 Task: View property listings for bungalows in Waco, Texas, with a wrap-around porch and a detached garage.
Action: Mouse moved to (311, 181)
Screenshot: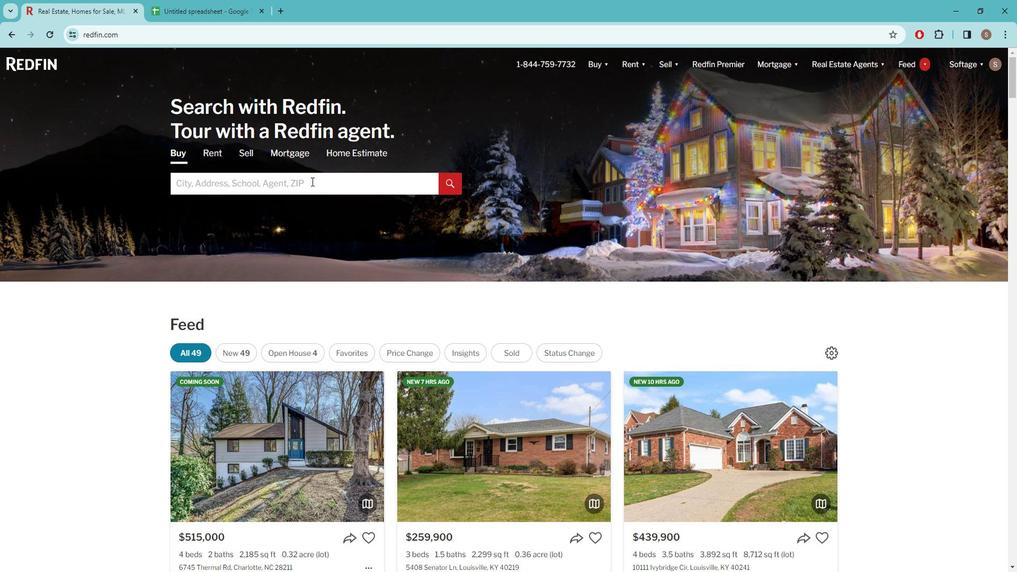 
Action: Mouse pressed left at (311, 181)
Screenshot: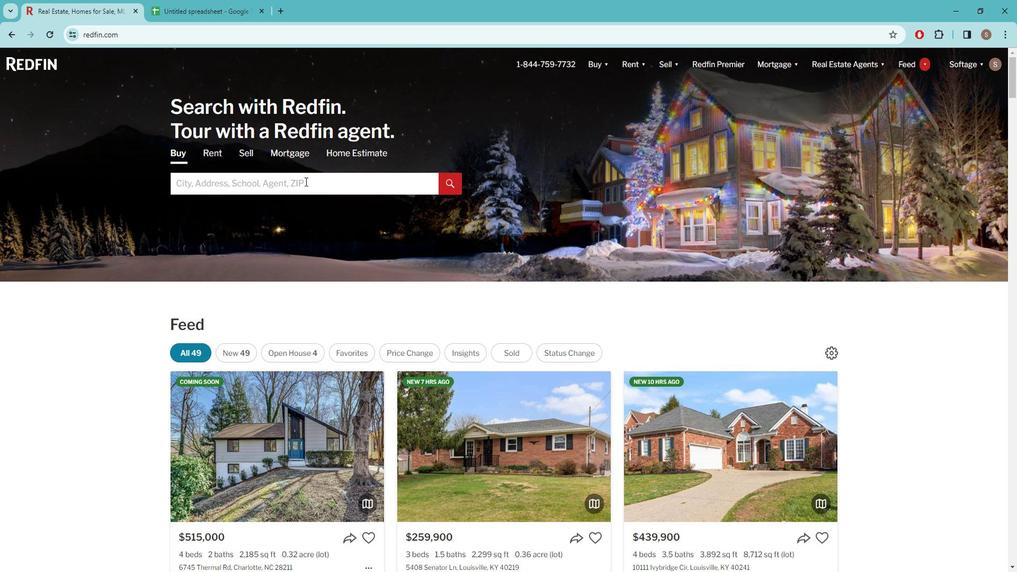 
Action: Key pressed w<Key.caps_lock>ACO
Screenshot: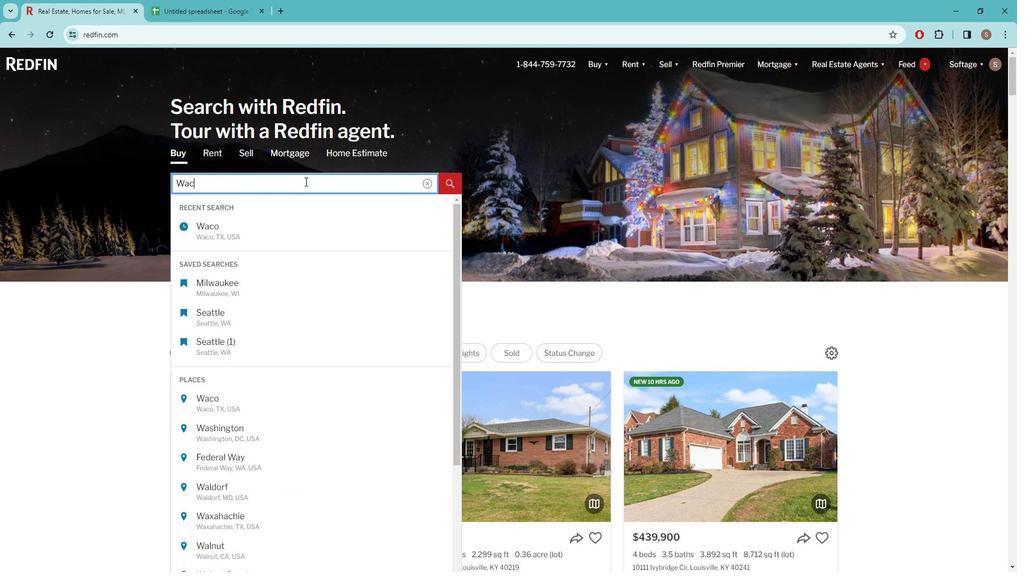 
Action: Mouse moved to (267, 228)
Screenshot: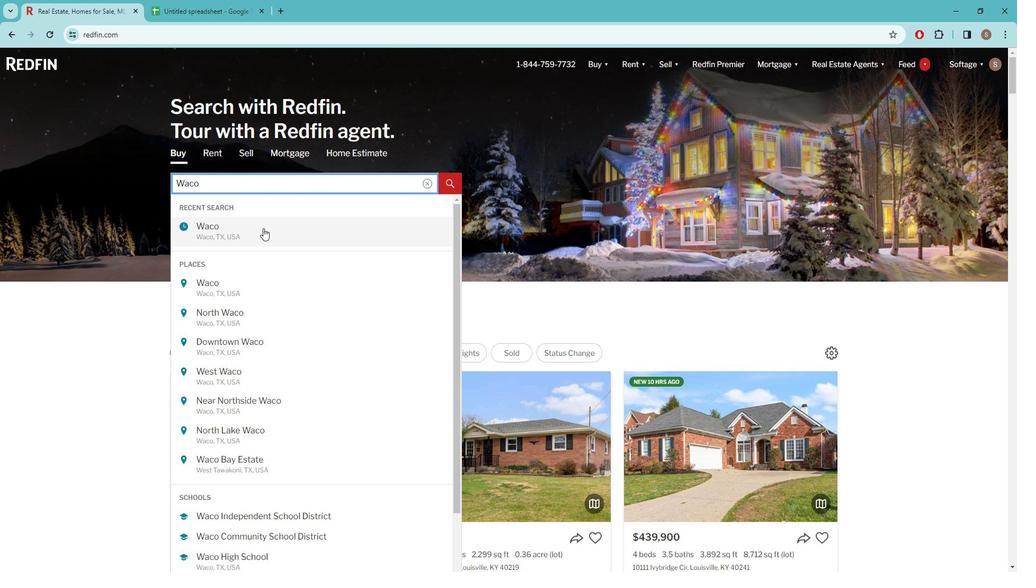 
Action: Mouse pressed left at (267, 228)
Screenshot: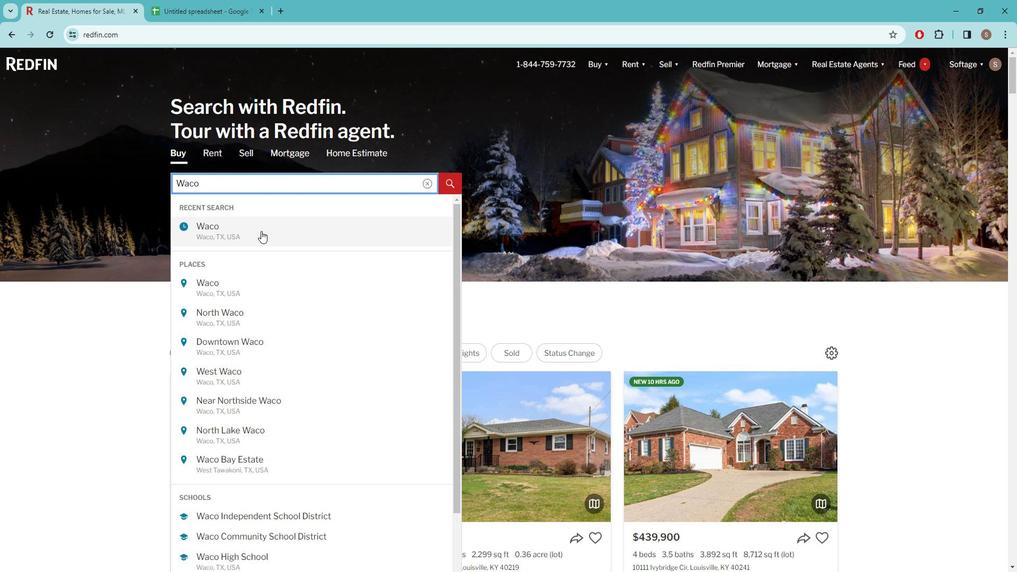 
Action: Mouse moved to (895, 133)
Screenshot: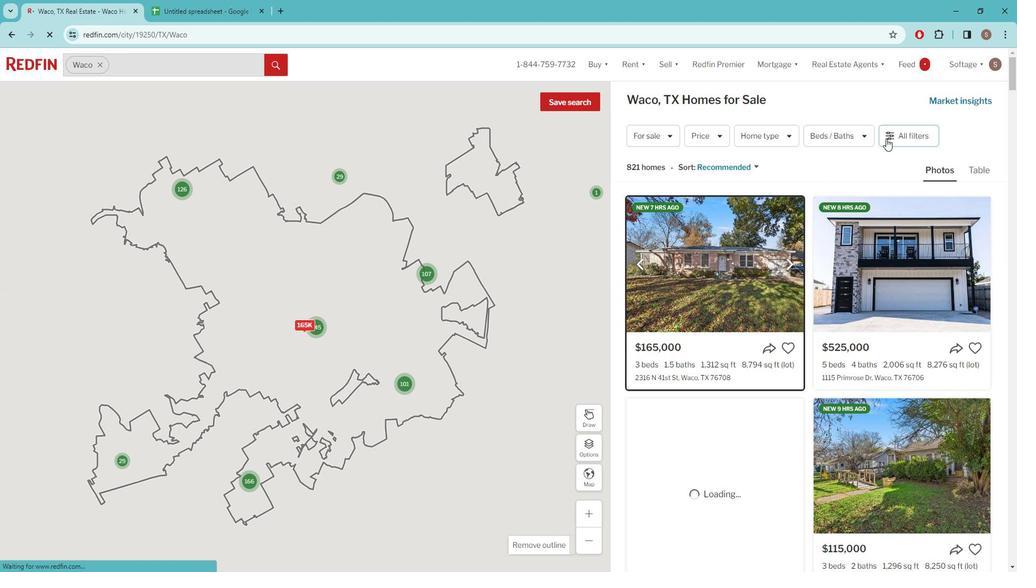 
Action: Mouse pressed left at (895, 133)
Screenshot: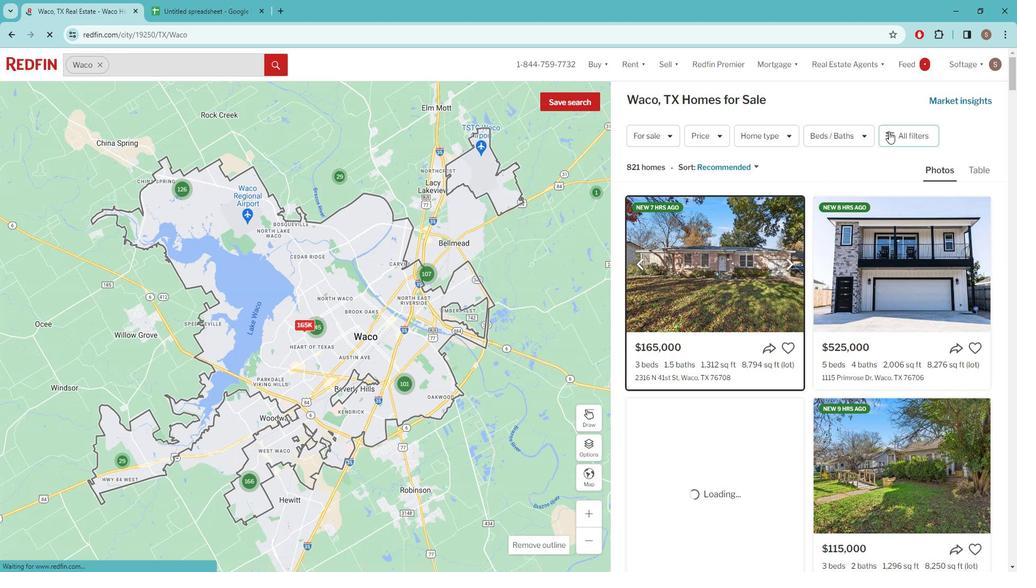 
Action: Mouse pressed left at (895, 133)
Screenshot: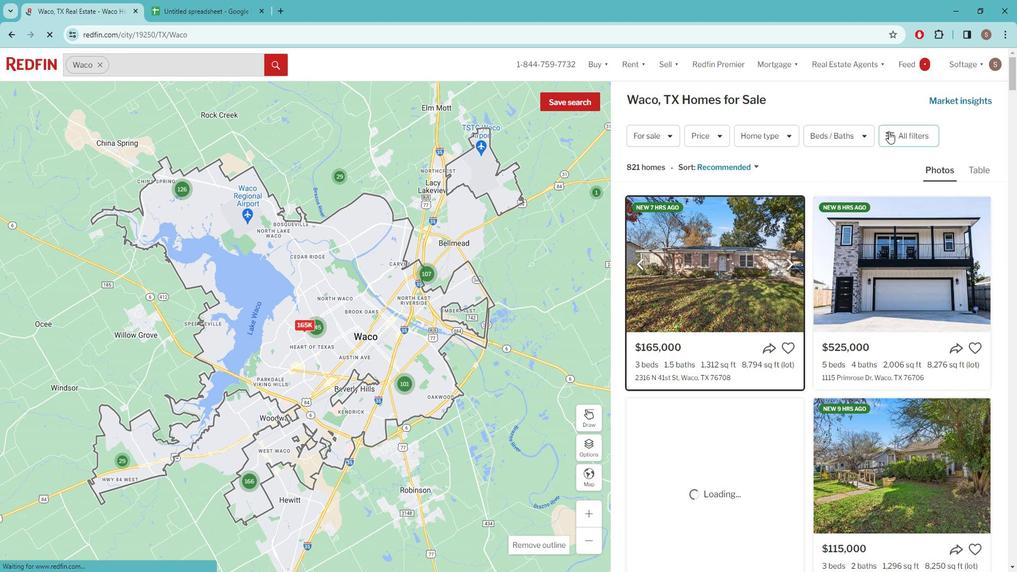 
Action: Mouse pressed left at (895, 133)
Screenshot: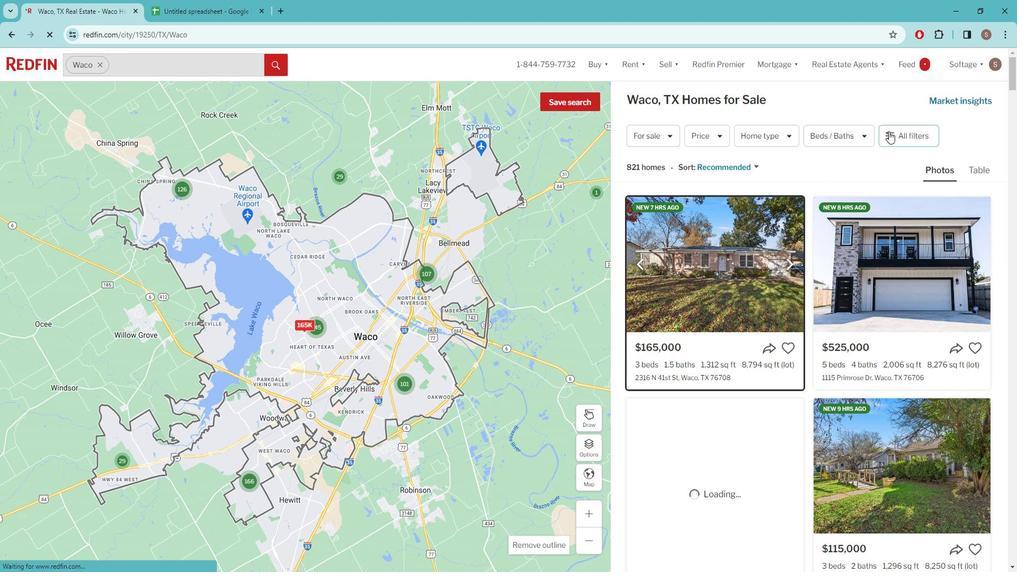 
Action: Mouse pressed left at (895, 133)
Screenshot: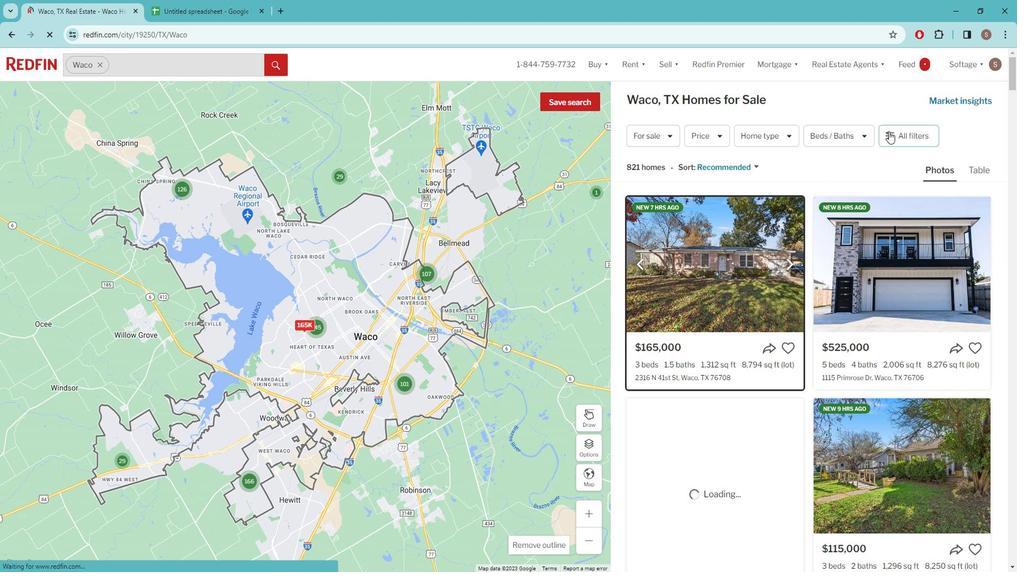 
Action: Mouse pressed left at (895, 133)
Screenshot: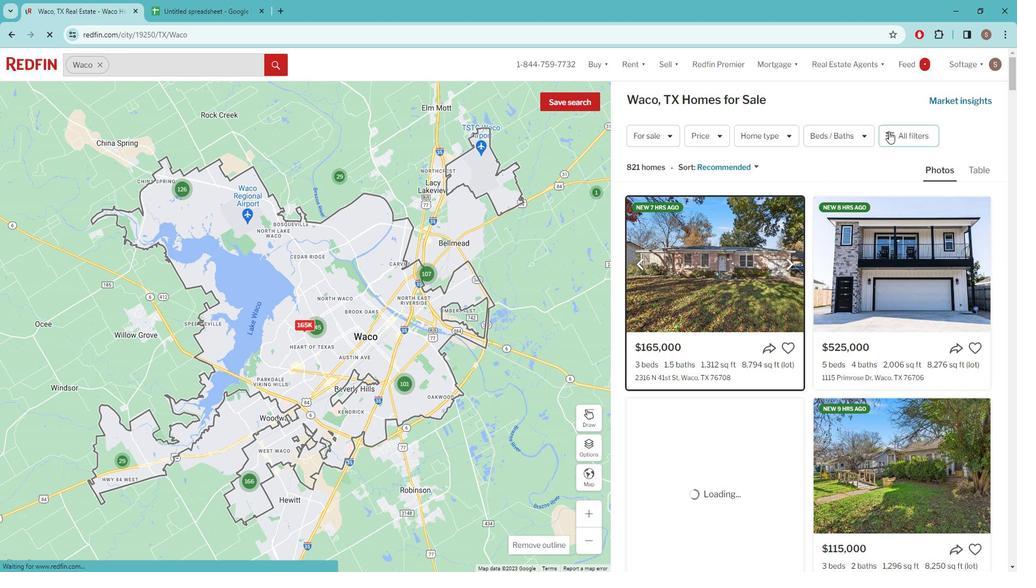 
Action: Mouse moved to (900, 133)
Screenshot: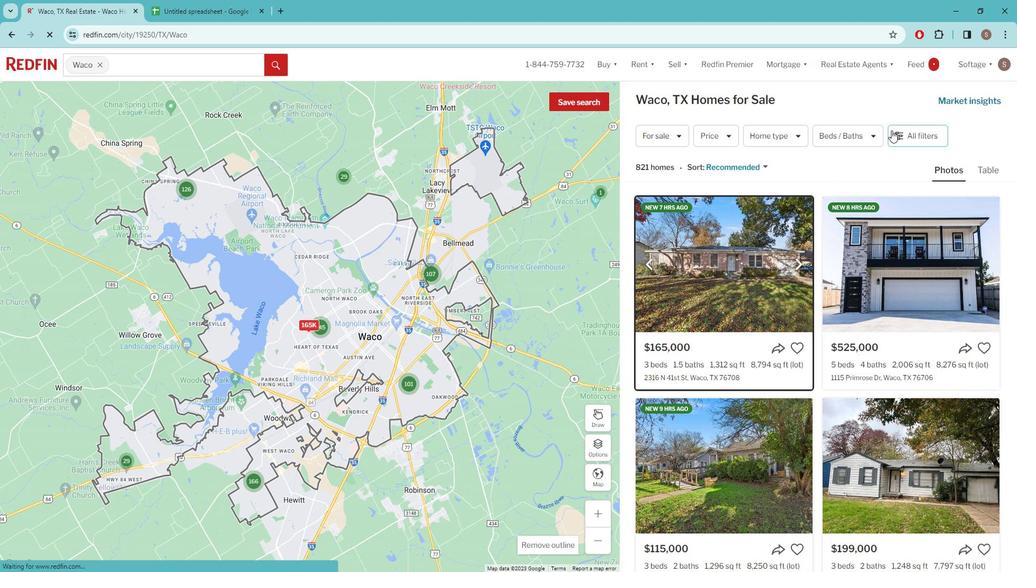 
Action: Mouse pressed left at (900, 133)
Screenshot: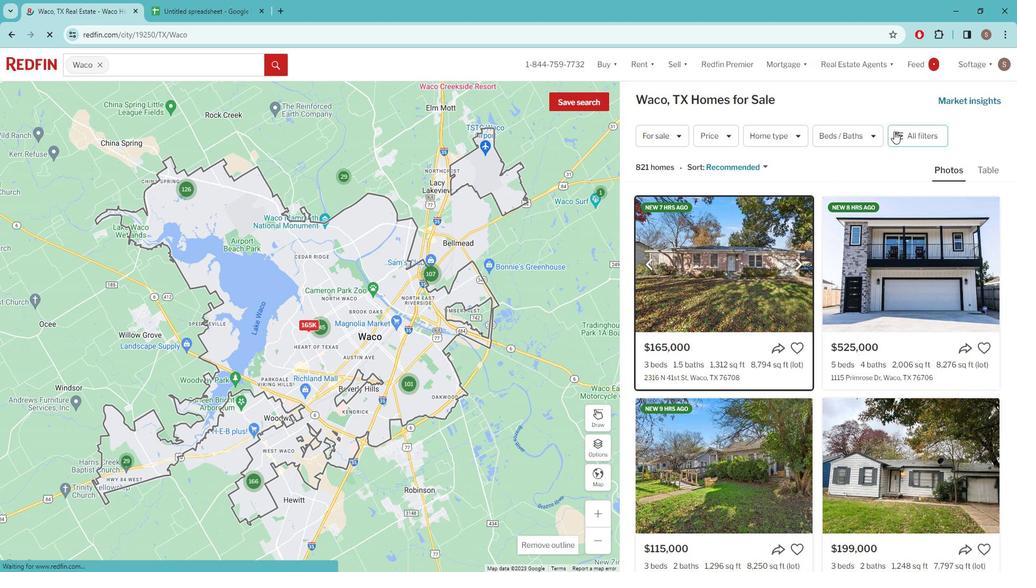 
Action: Mouse moved to (882, 181)
Screenshot: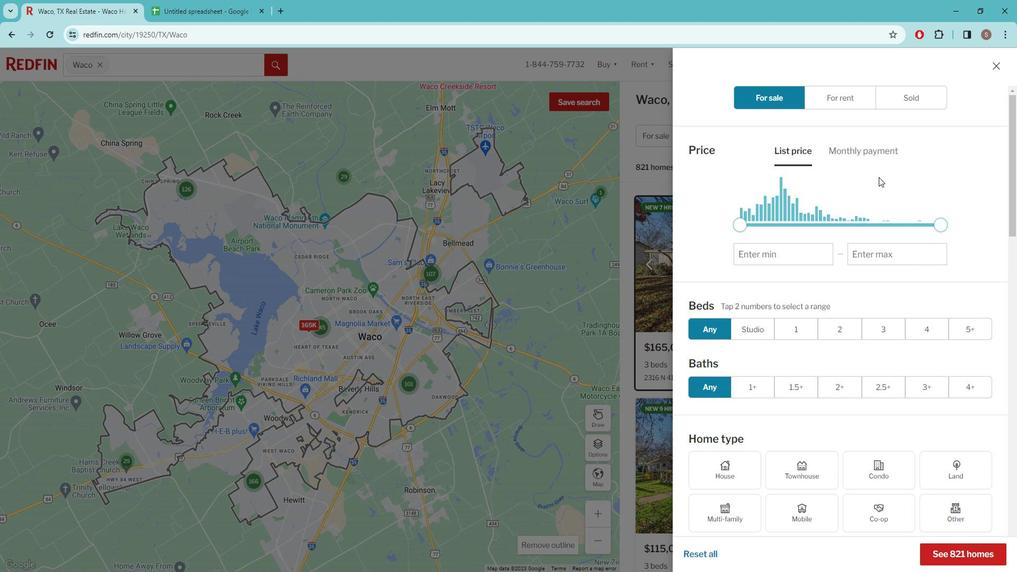 
Action: Mouse scrolled (882, 180) with delta (0, 0)
Screenshot: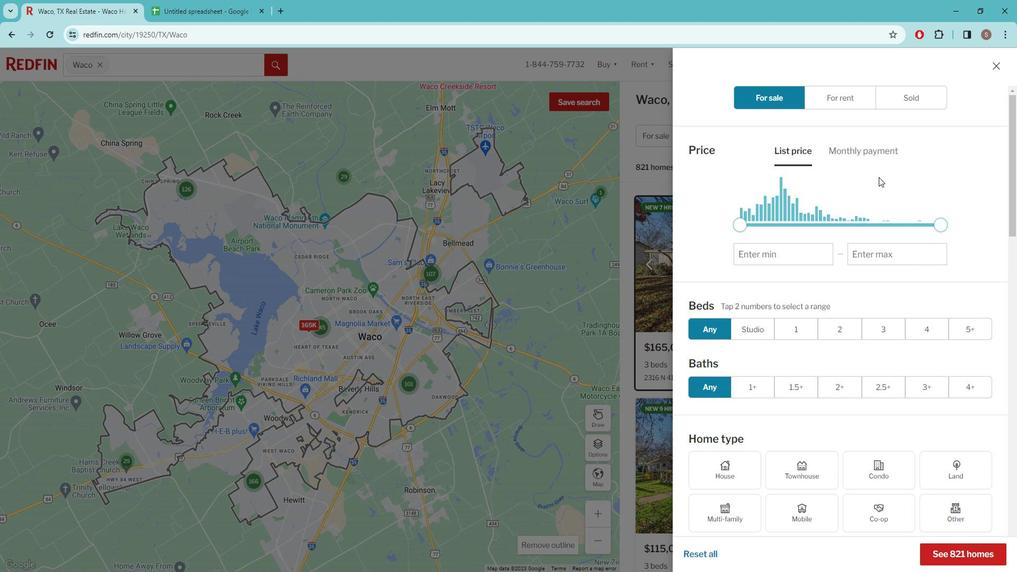 
Action: Mouse moved to (882, 182)
Screenshot: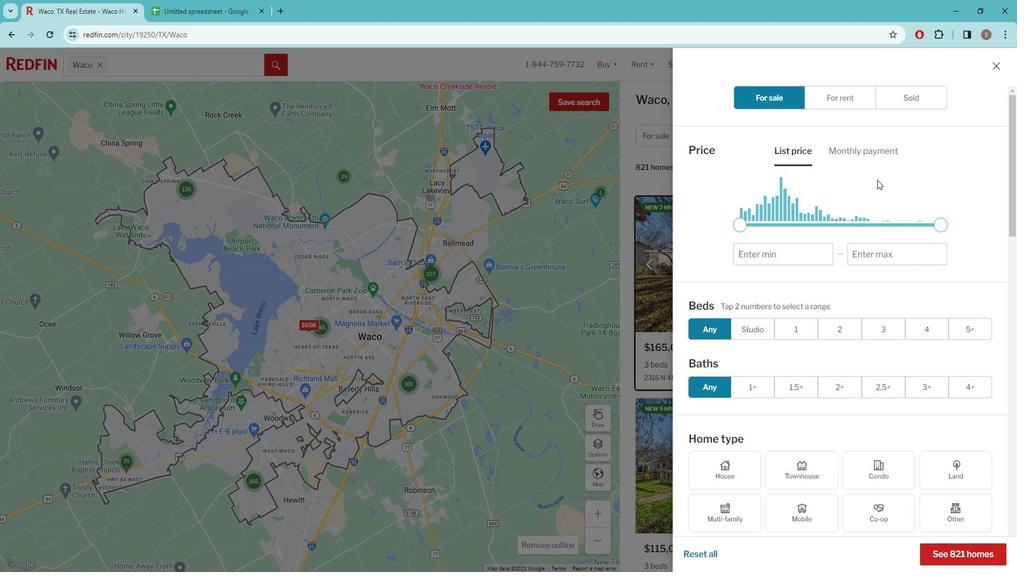 
Action: Mouse scrolled (882, 181) with delta (0, 0)
Screenshot: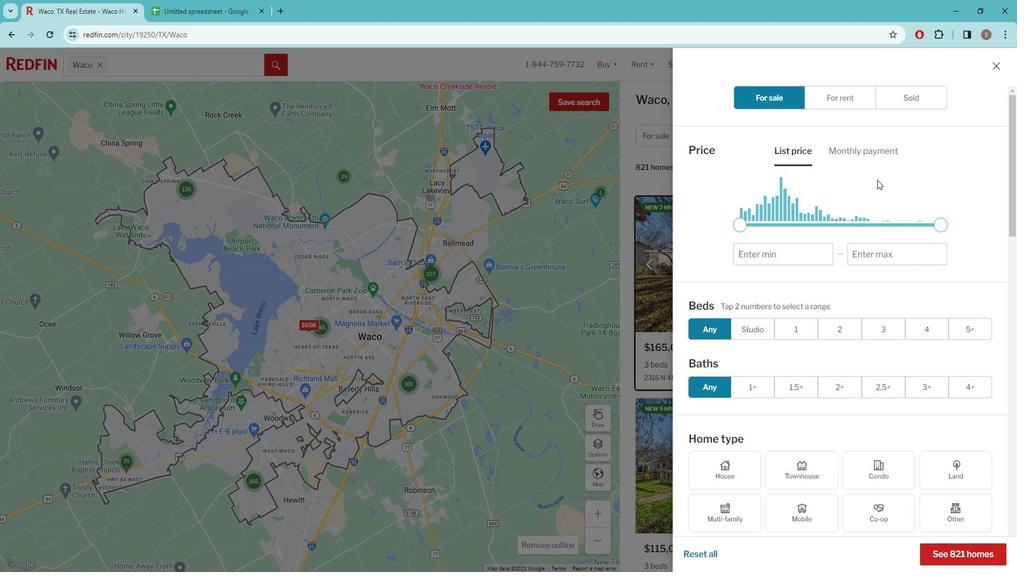 
Action: Mouse moved to (881, 182)
Screenshot: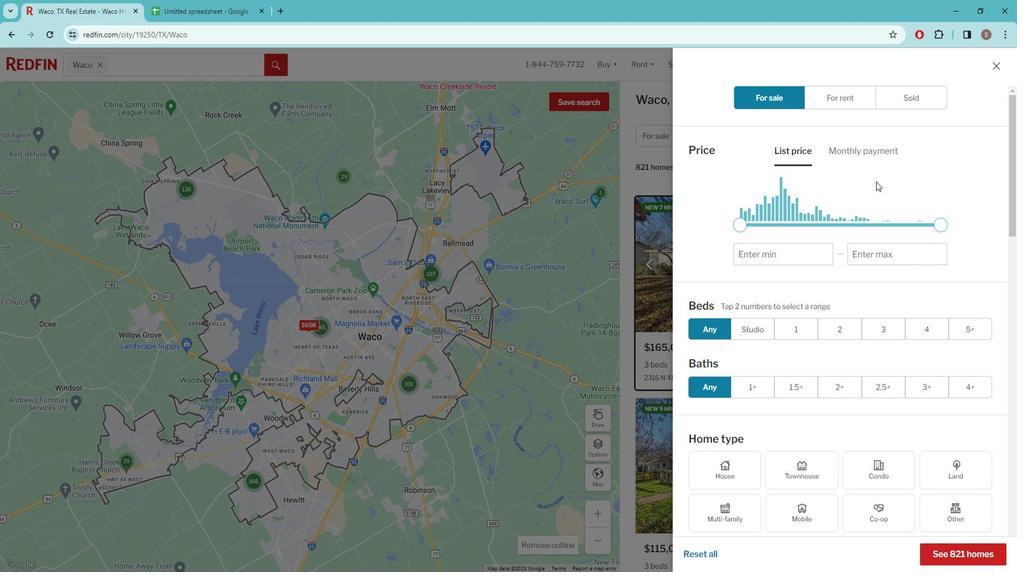
Action: Mouse scrolled (881, 182) with delta (0, 0)
Screenshot: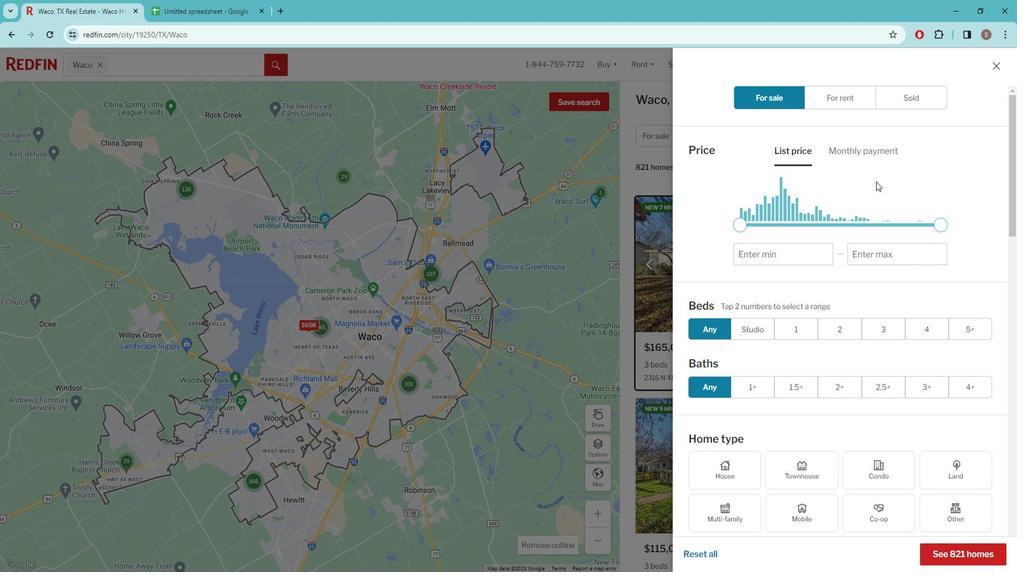 
Action: Mouse moved to (881, 182)
Screenshot: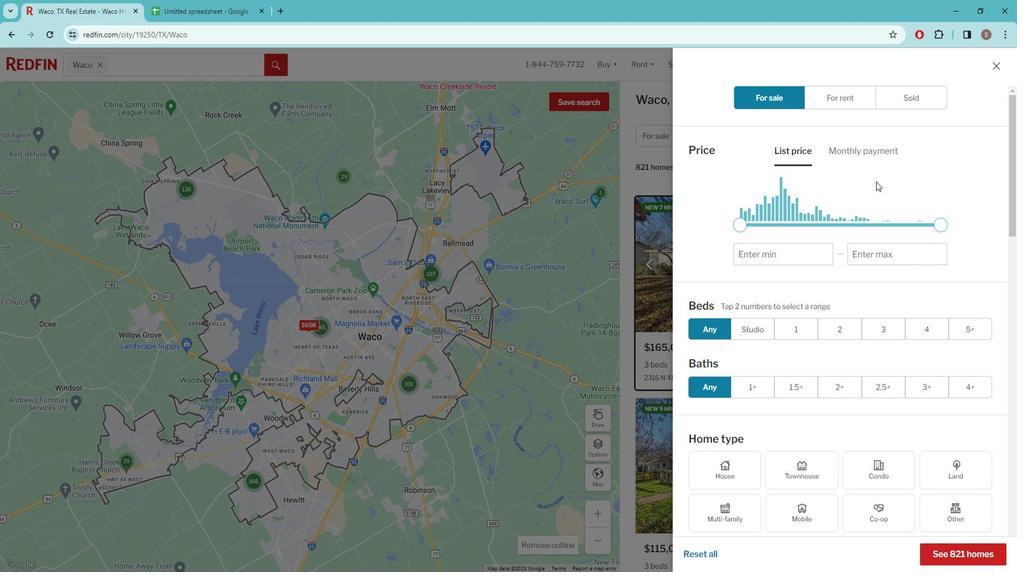 
Action: Mouse scrolled (881, 182) with delta (0, 0)
Screenshot: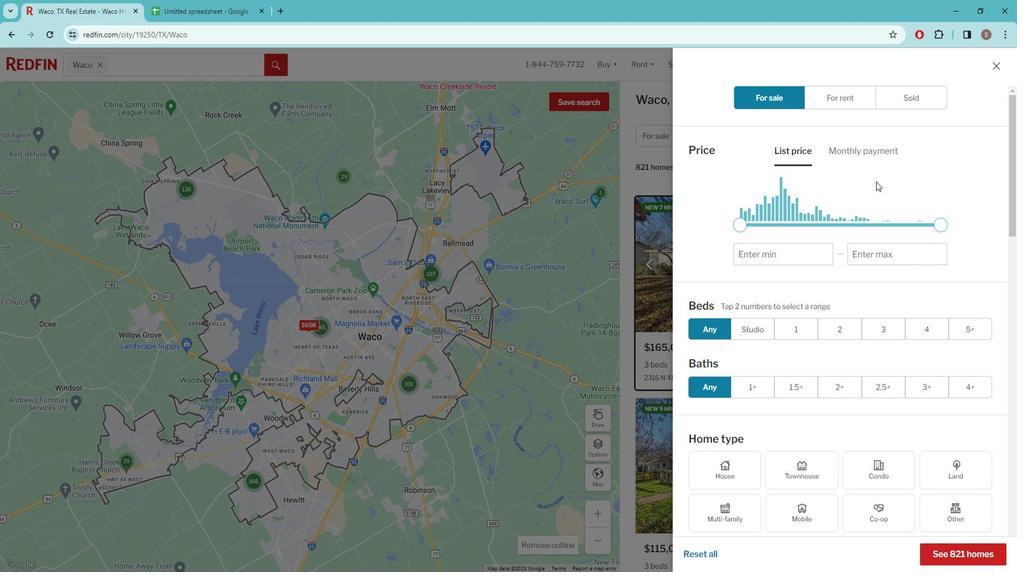 
Action: Mouse moved to (879, 184)
Screenshot: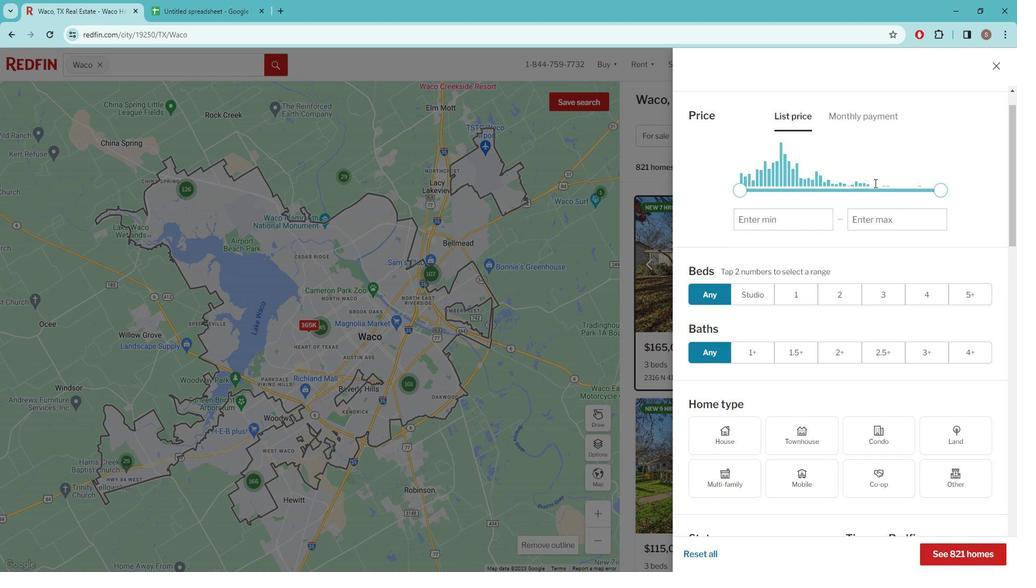 
Action: Mouse scrolled (879, 183) with delta (0, 0)
Screenshot: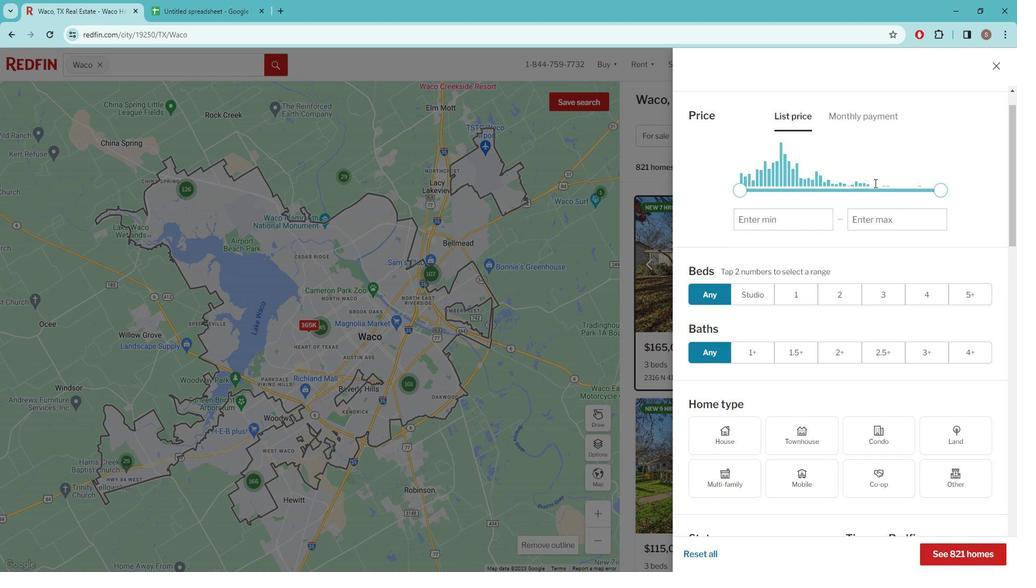 
Action: Mouse moved to (953, 242)
Screenshot: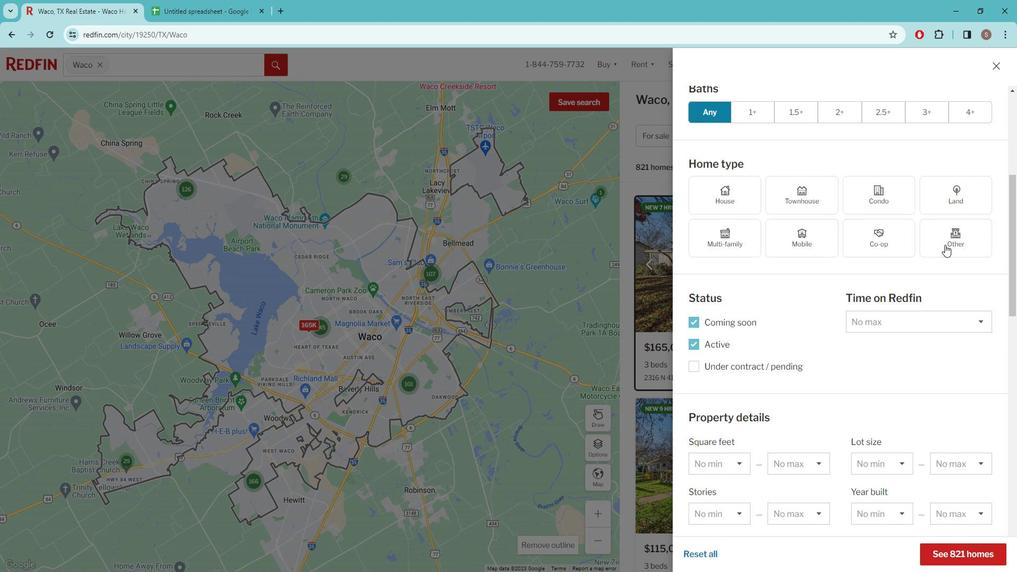 
Action: Mouse pressed left at (953, 242)
Screenshot: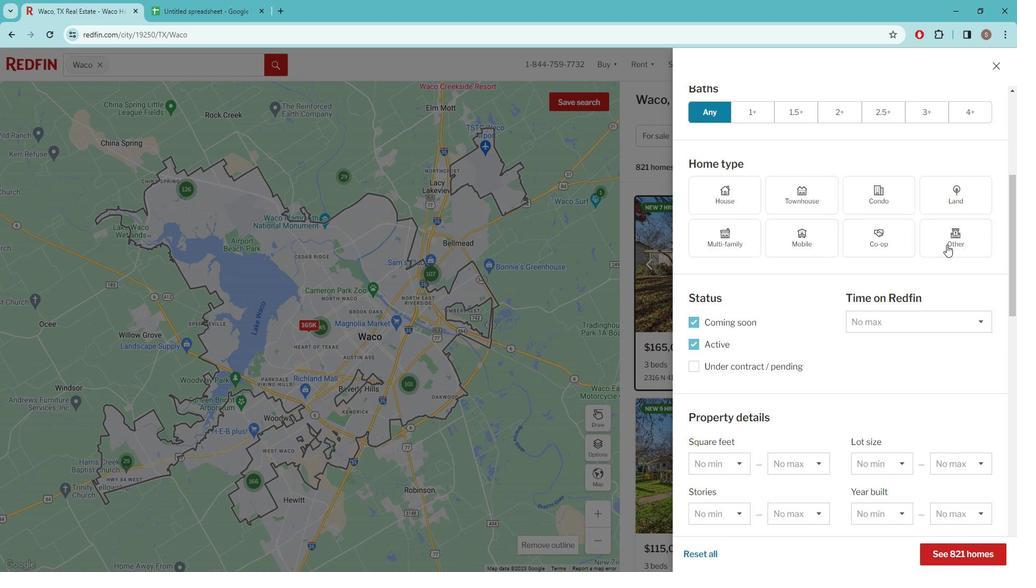 
Action: Mouse scrolled (953, 241) with delta (0, 0)
Screenshot: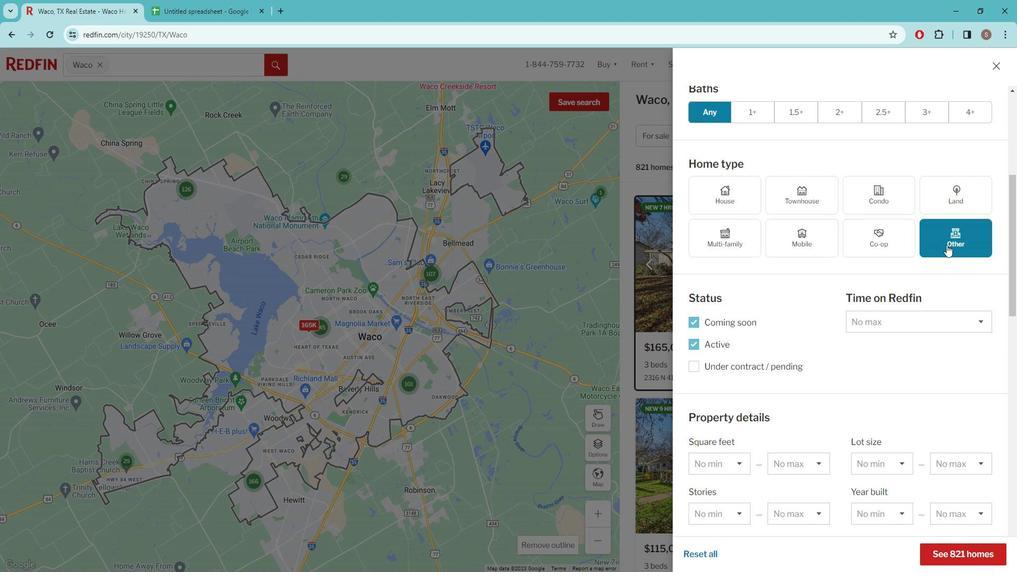 
Action: Mouse scrolled (953, 241) with delta (0, 0)
Screenshot: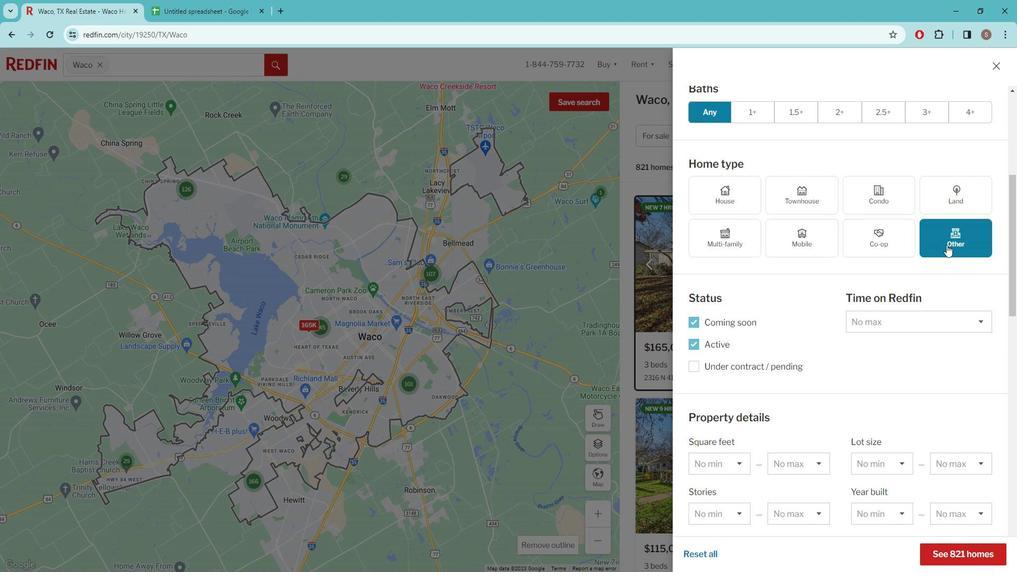 
Action: Mouse scrolled (953, 241) with delta (0, 0)
Screenshot: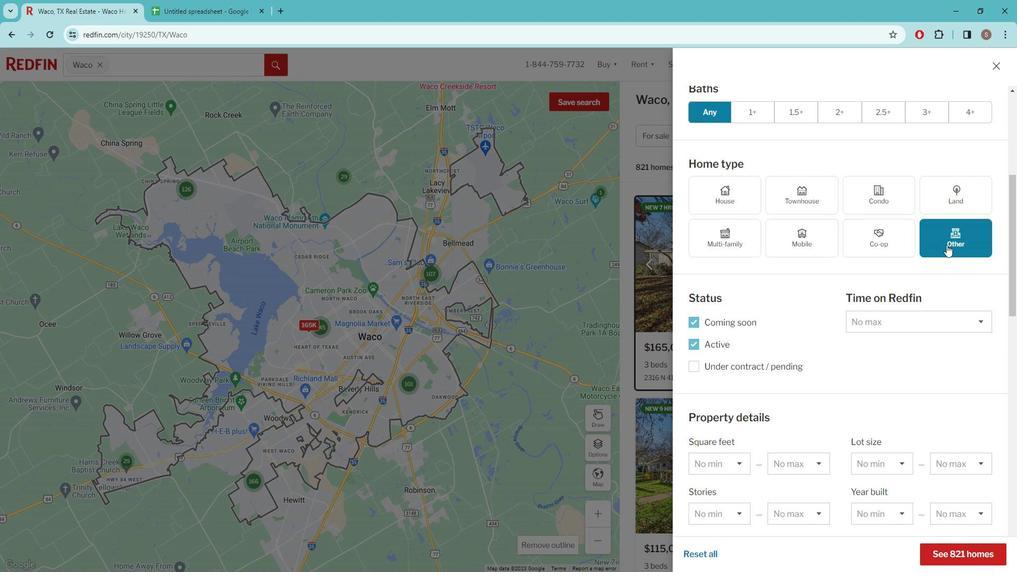 
Action: Mouse scrolled (953, 241) with delta (0, 0)
Screenshot: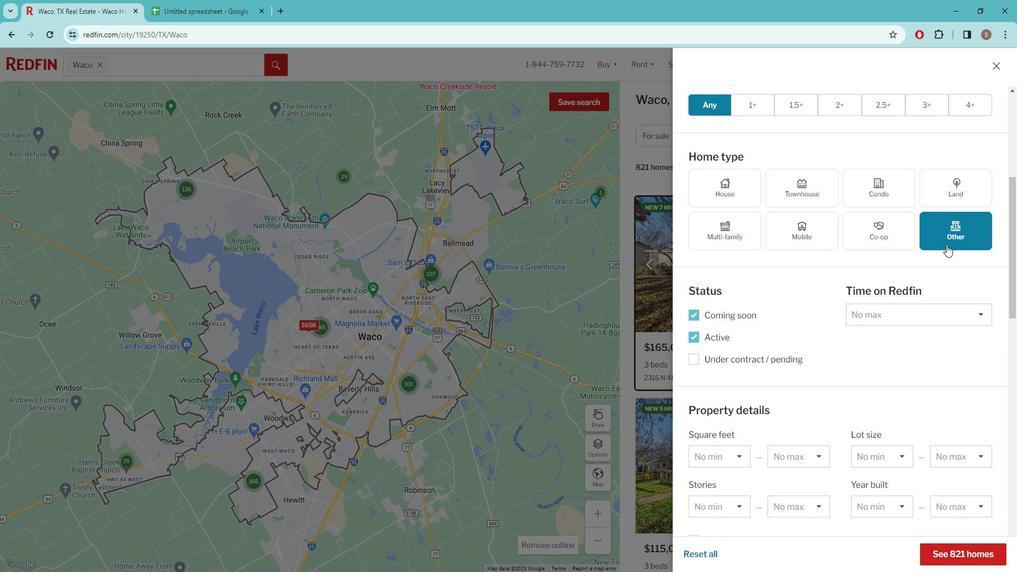 
Action: Mouse moved to (865, 254)
Screenshot: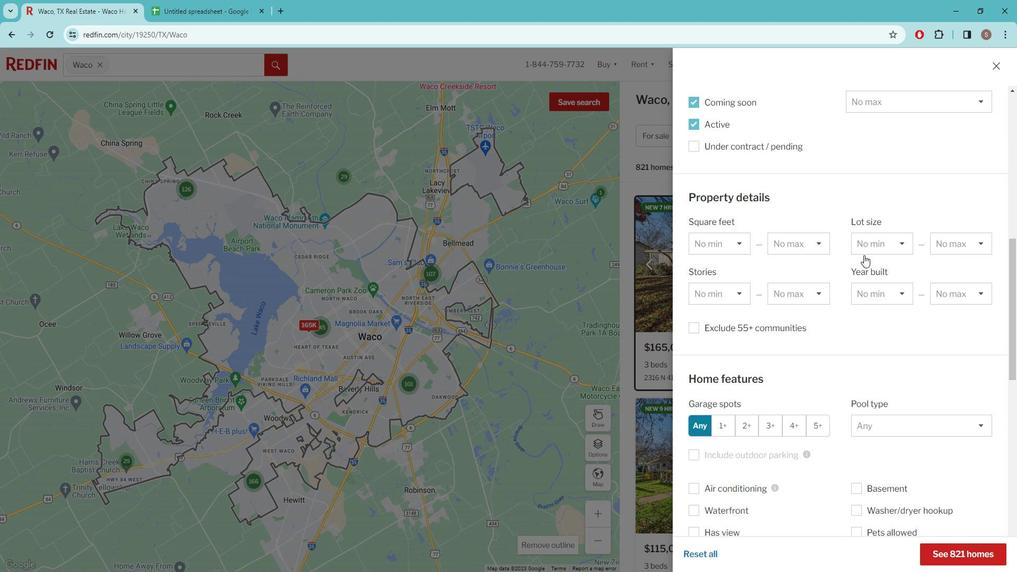 
Action: Mouse scrolled (865, 253) with delta (0, 0)
Screenshot: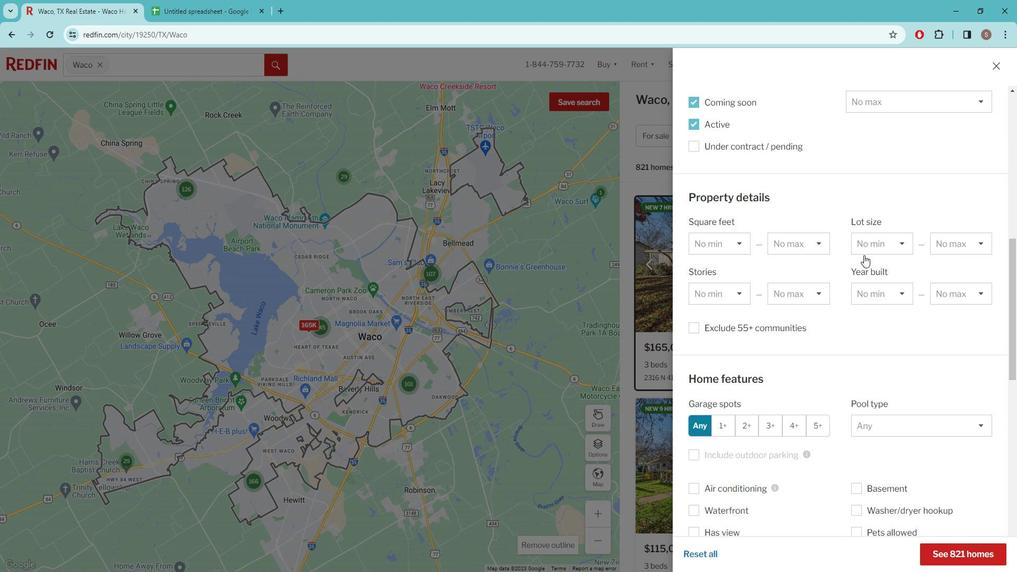 
Action: Mouse moved to (860, 255)
Screenshot: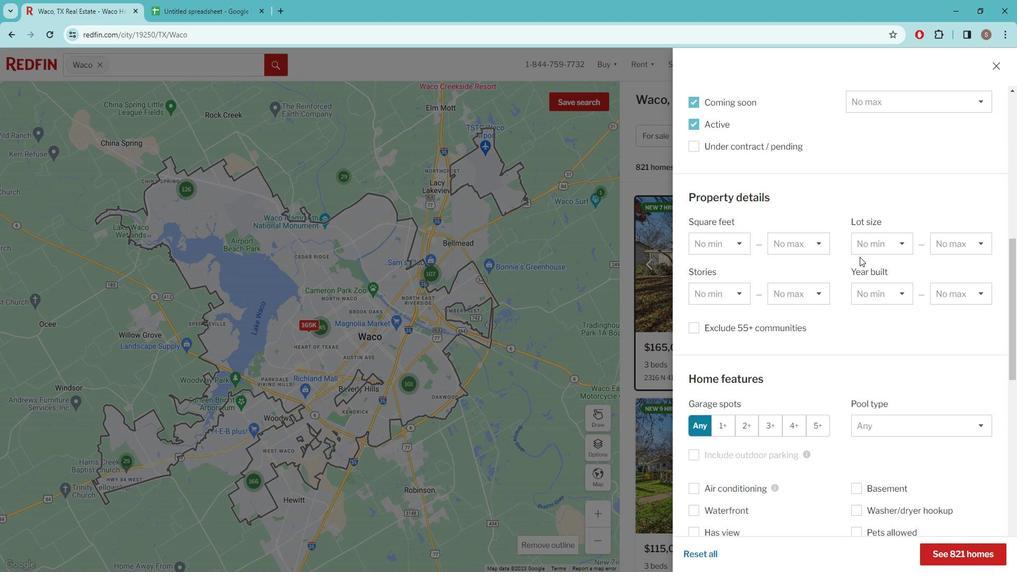 
Action: Mouse scrolled (860, 254) with delta (0, 0)
Screenshot: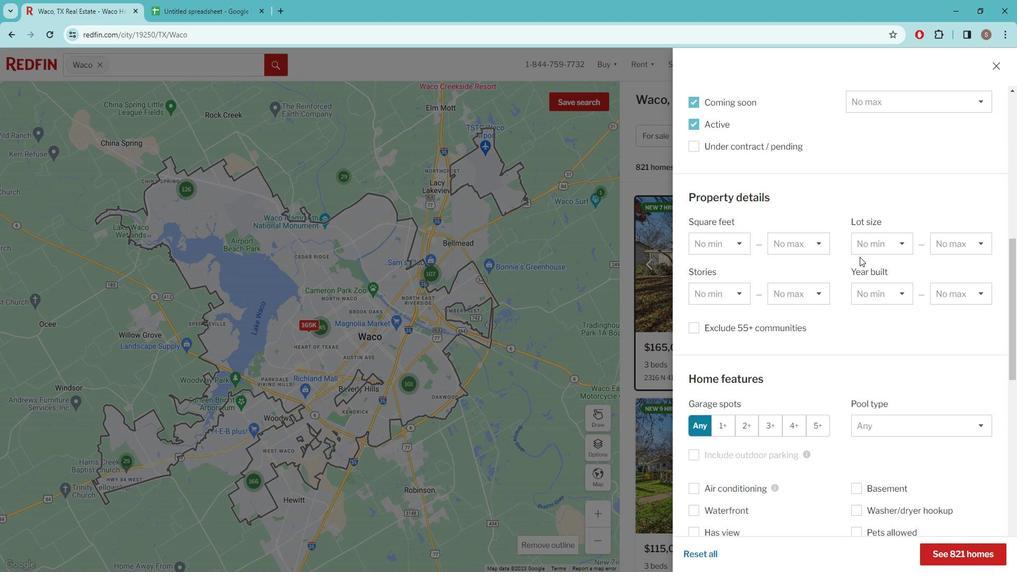 
Action: Mouse moved to (853, 258)
Screenshot: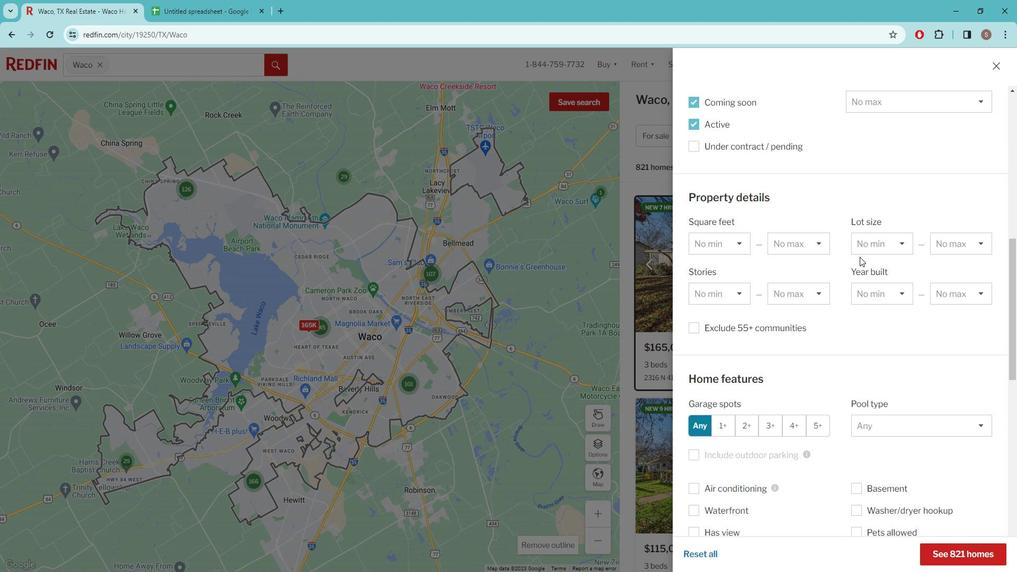 
Action: Mouse scrolled (853, 257) with delta (0, 0)
Screenshot: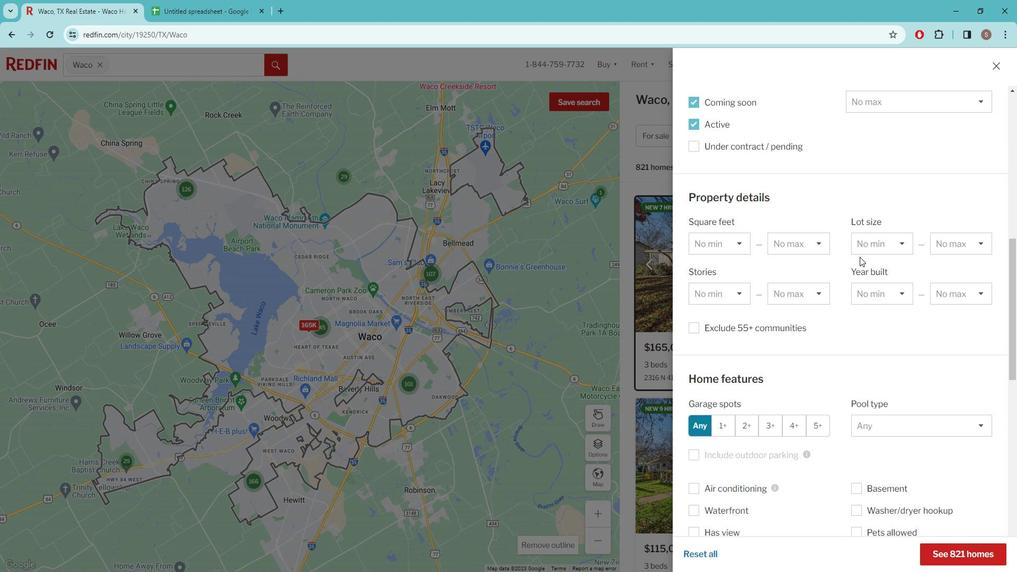 
Action: Mouse moved to (842, 260)
Screenshot: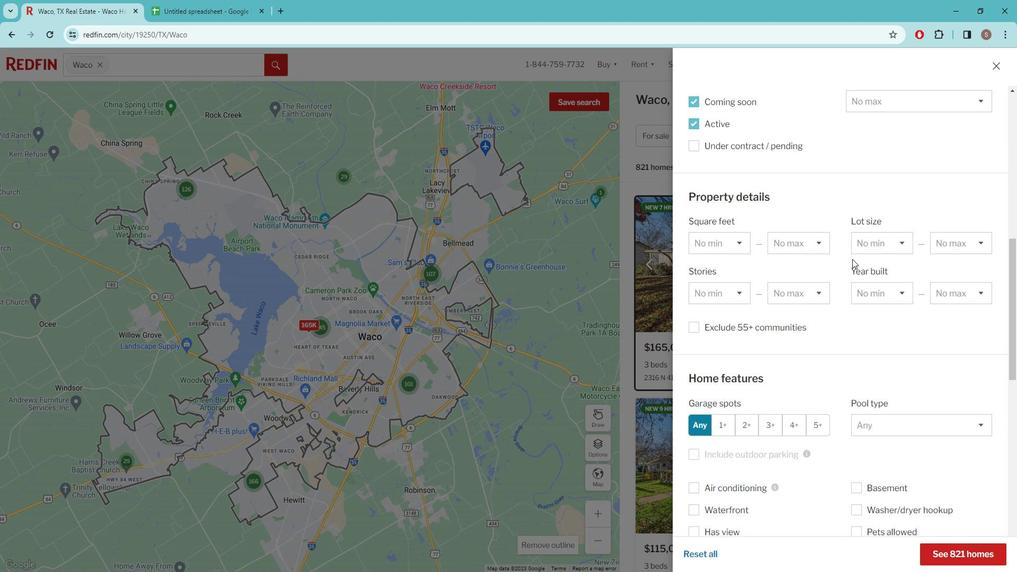 
Action: Mouse scrolled (842, 260) with delta (0, 0)
Screenshot: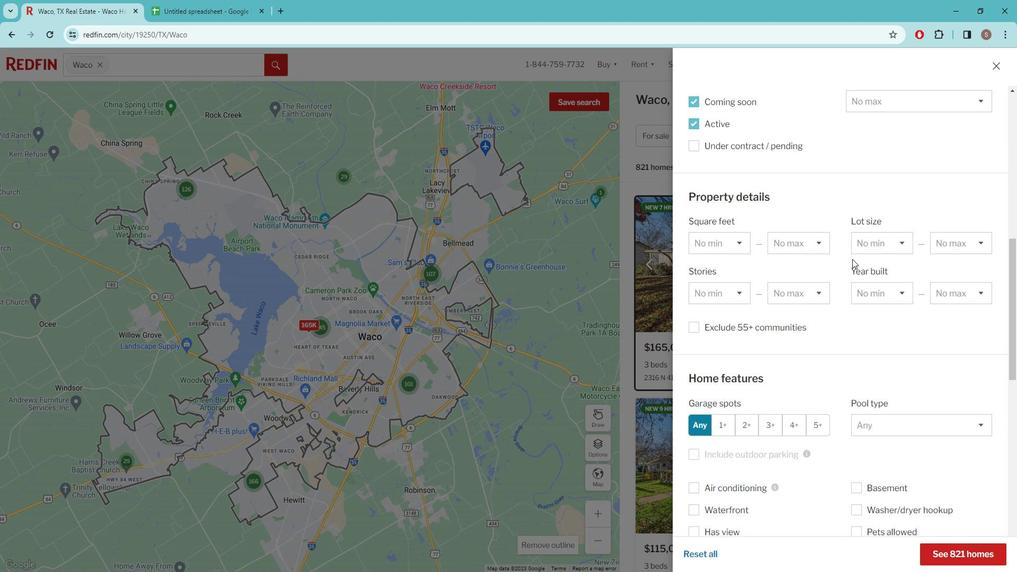 
Action: Mouse moved to (786, 294)
Screenshot: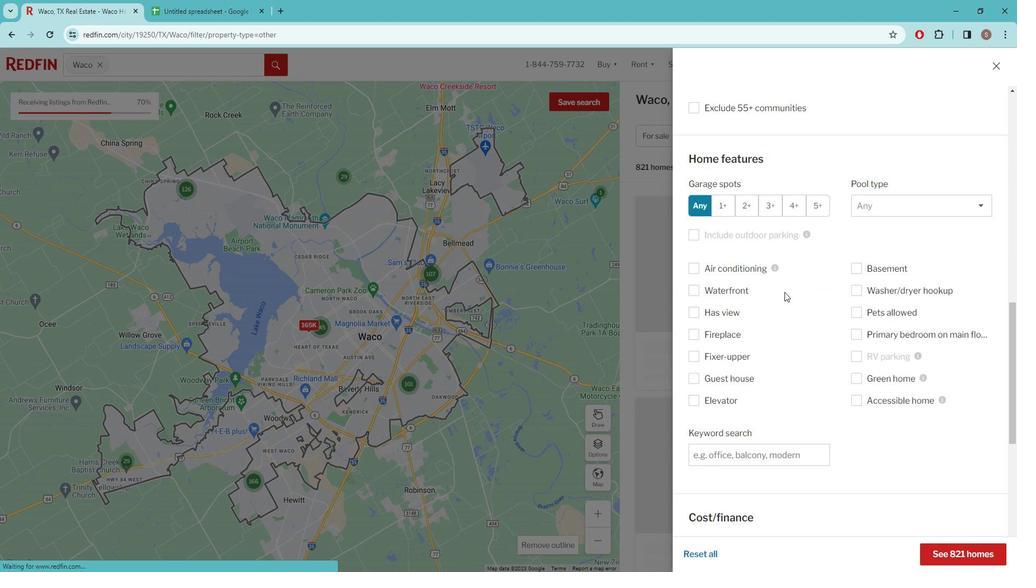 
Action: Mouse scrolled (786, 293) with delta (0, 0)
Screenshot: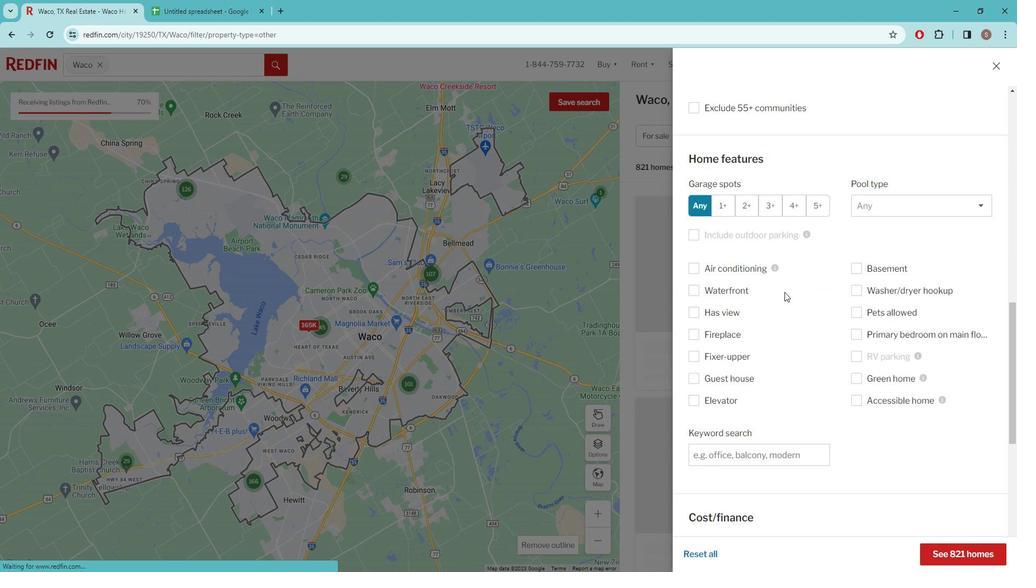 
Action: Mouse moved to (785, 294)
Screenshot: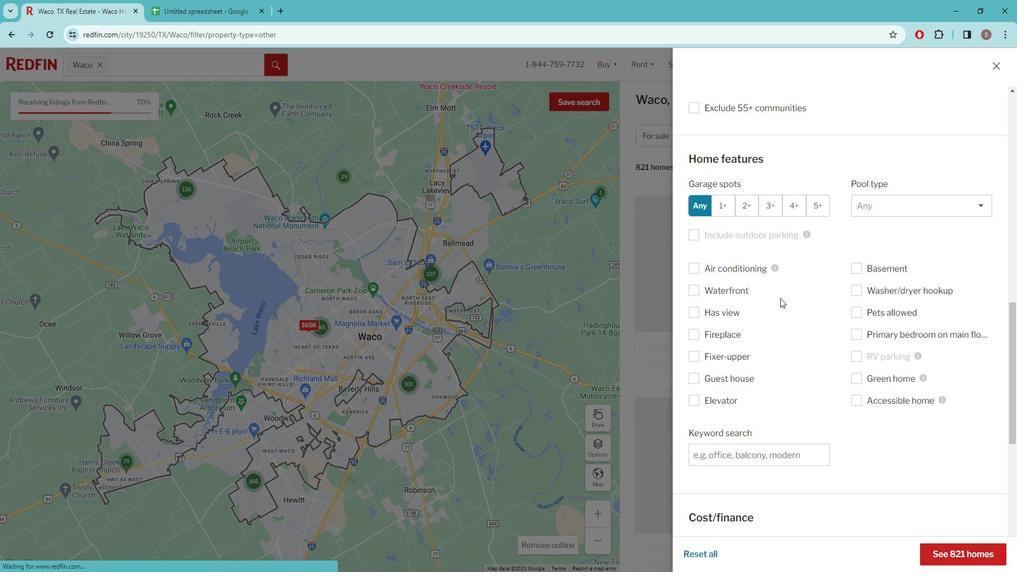
Action: Mouse scrolled (785, 294) with delta (0, 0)
Screenshot: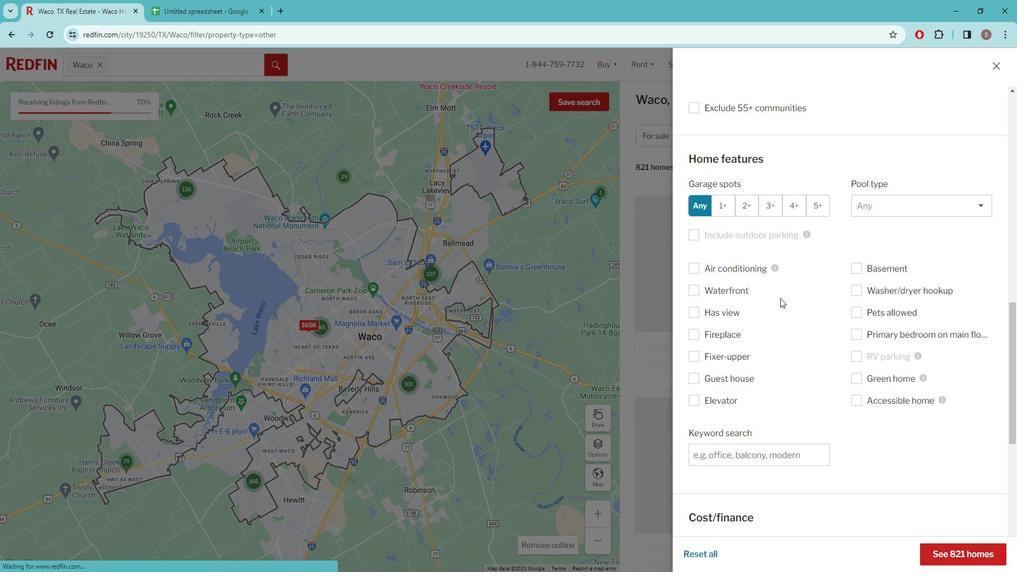 
Action: Mouse moved to (782, 297)
Screenshot: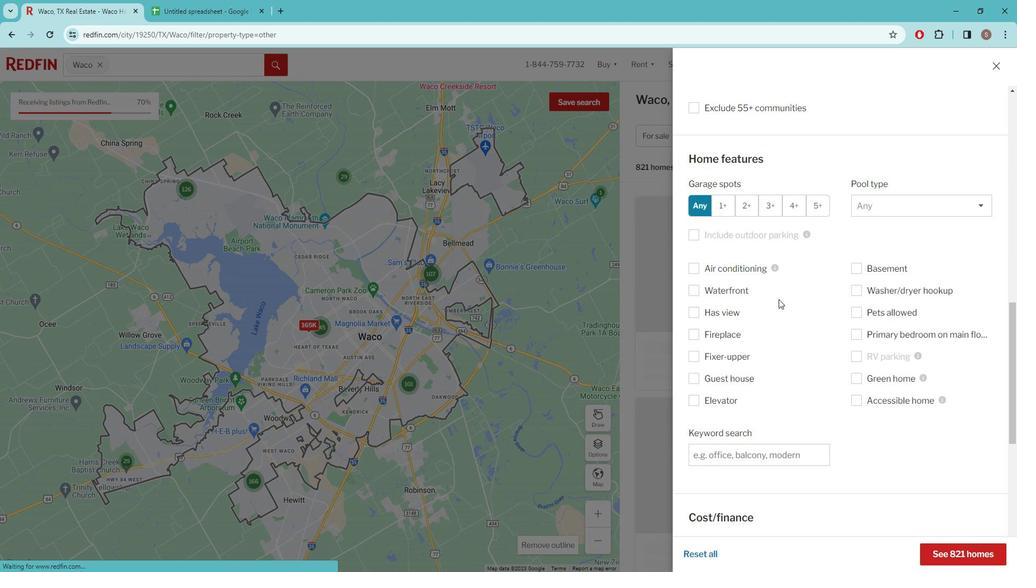 
Action: Mouse scrolled (782, 297) with delta (0, 0)
Screenshot: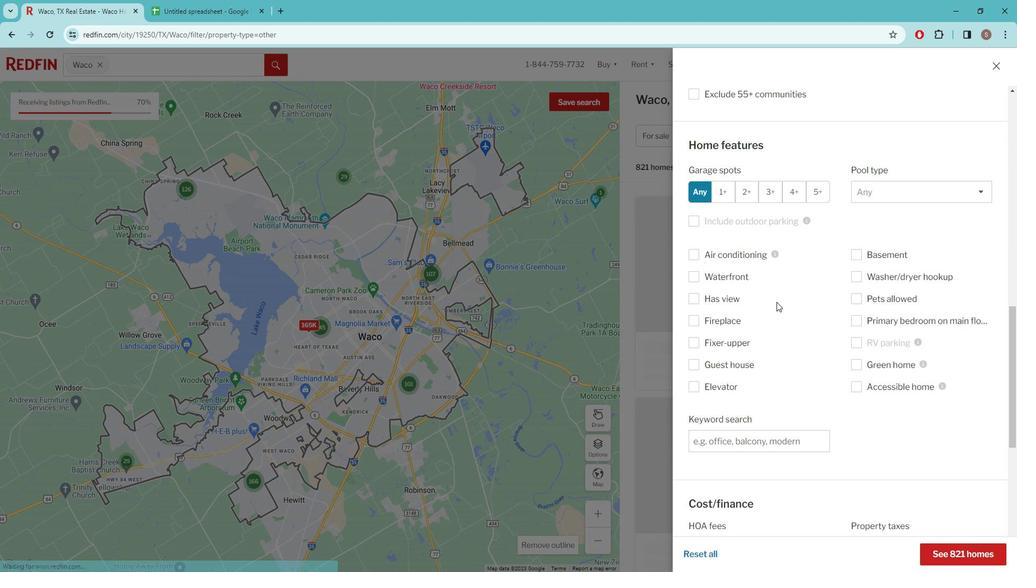 
Action: Mouse moved to (743, 283)
Screenshot: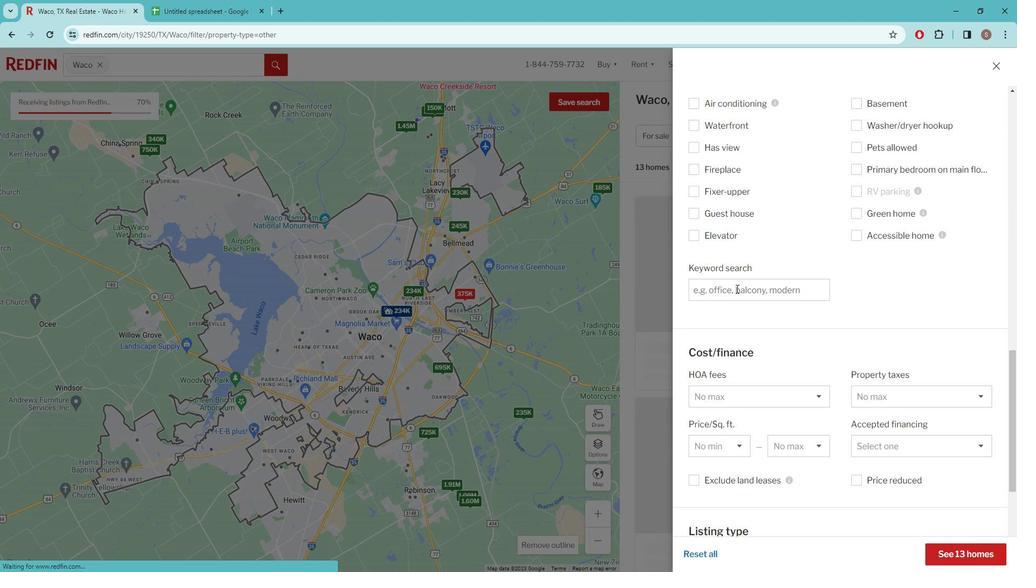 
Action: Mouse pressed left at (743, 283)
Screenshot: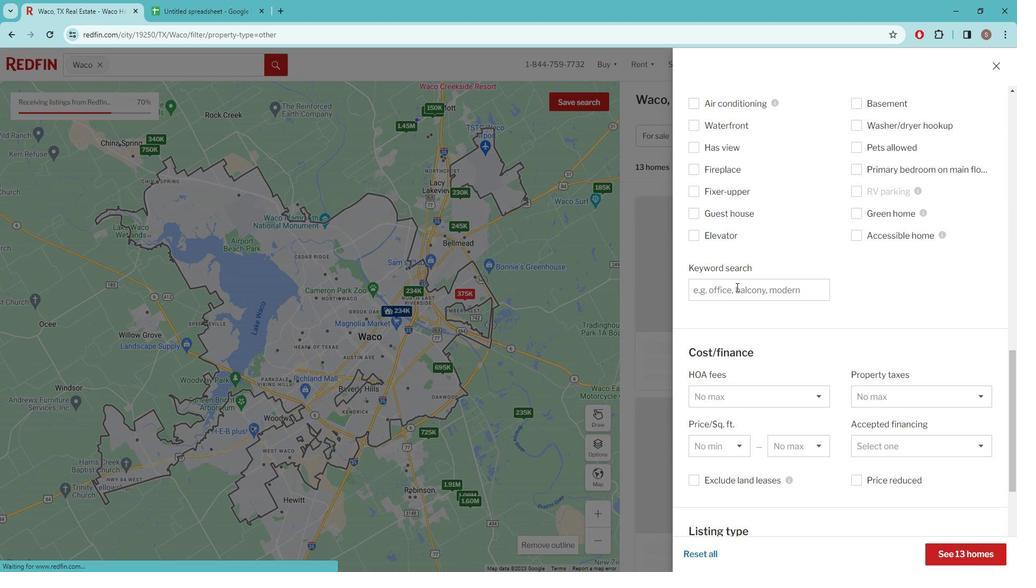 
Action: Mouse moved to (743, 282)
Screenshot: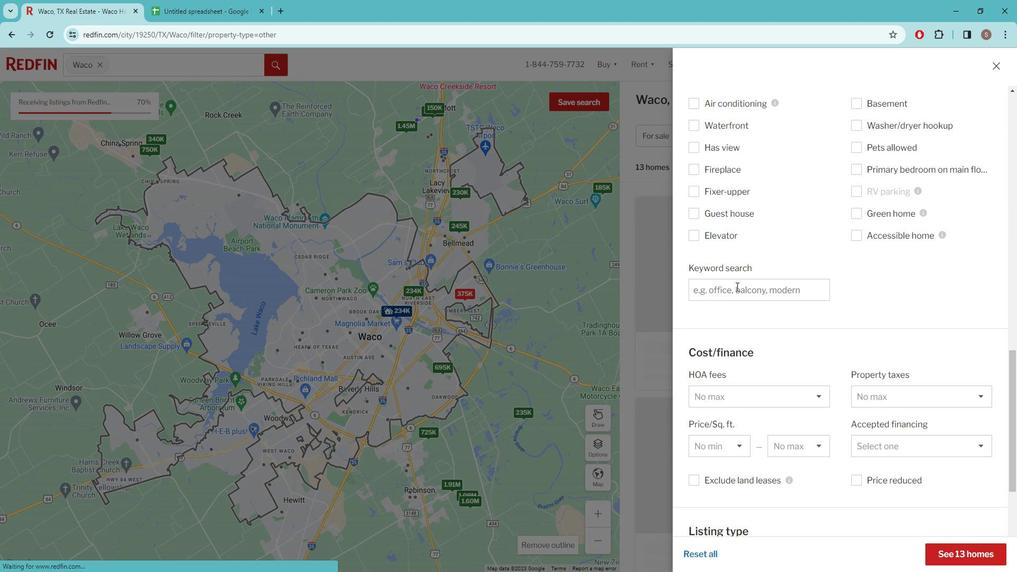 
Action: Key pressed WRAP-AROUND<Key.space>PORCH<Key.space>AND<Key.space>A<Key.space>DETACHED<Key.space>GARAGE
Screenshot: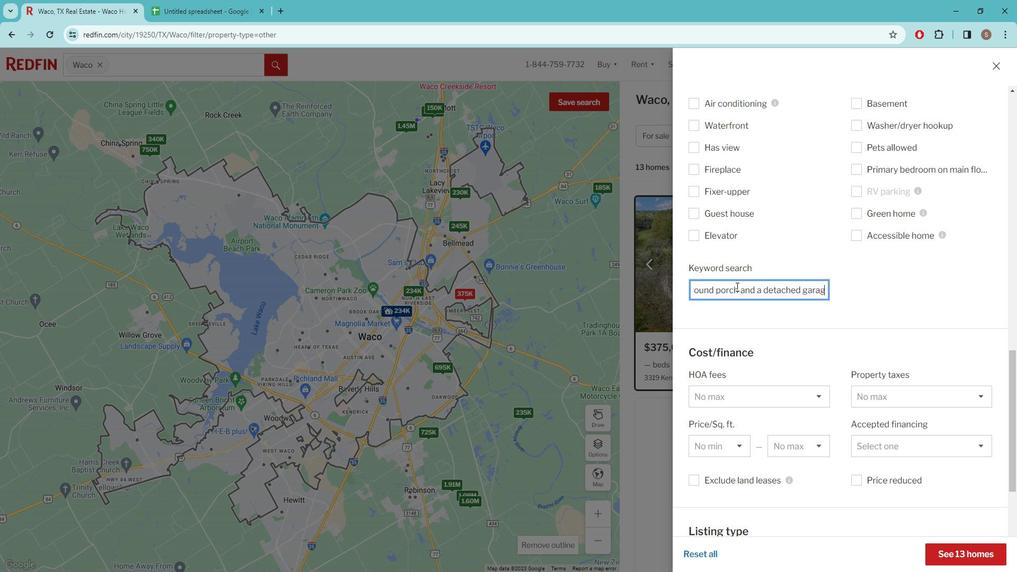 
Action: Mouse moved to (773, 303)
Screenshot: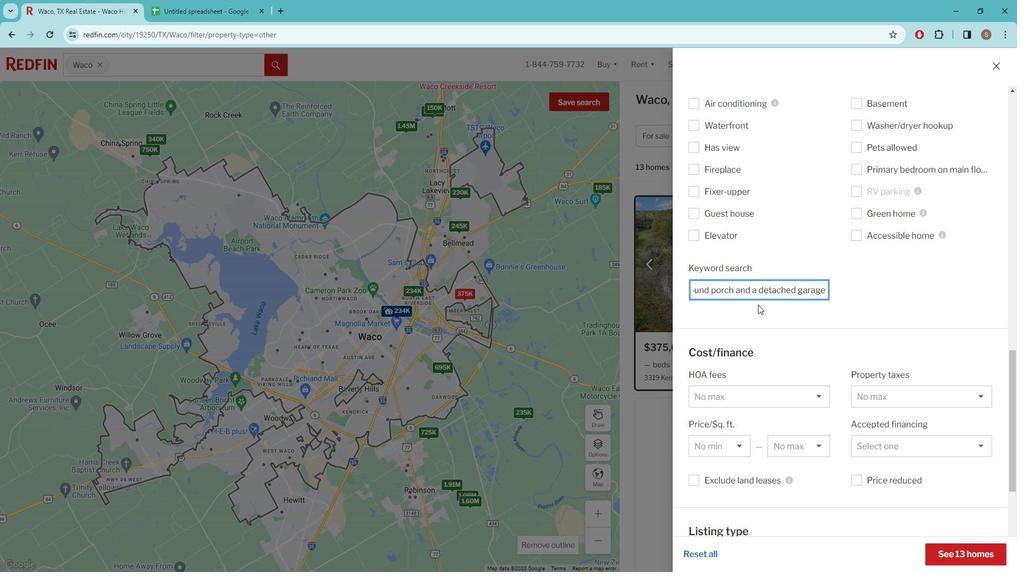
Action: Mouse scrolled (773, 303) with delta (0, 0)
Screenshot: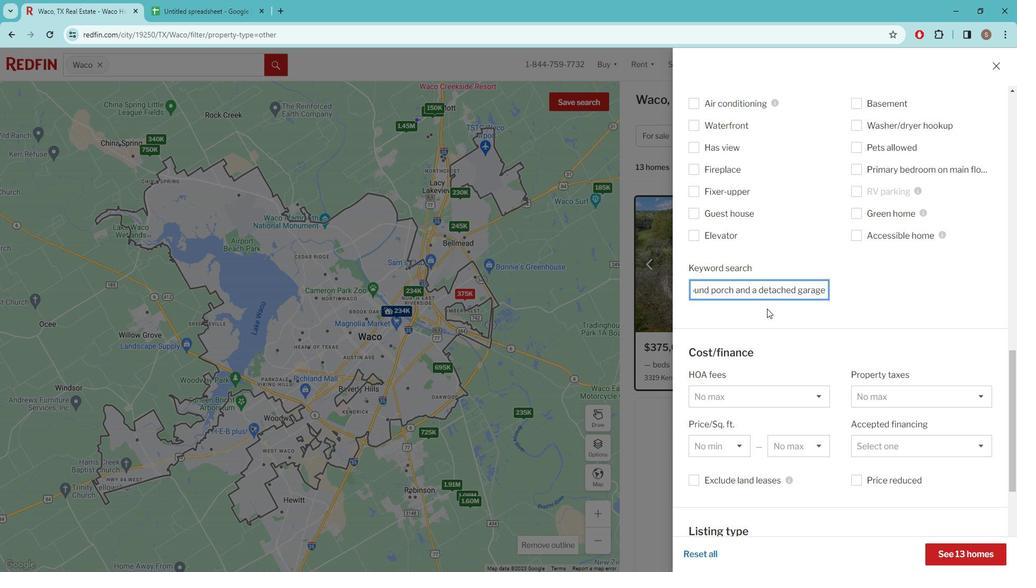 
Action: Mouse scrolled (773, 303) with delta (0, 0)
Screenshot: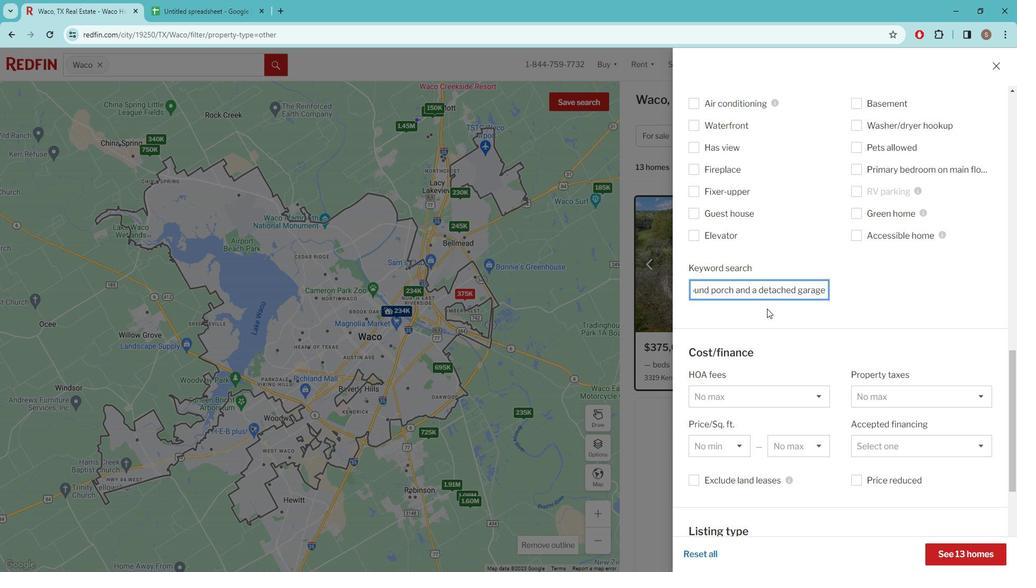 
Action: Mouse scrolled (773, 303) with delta (0, 0)
Screenshot: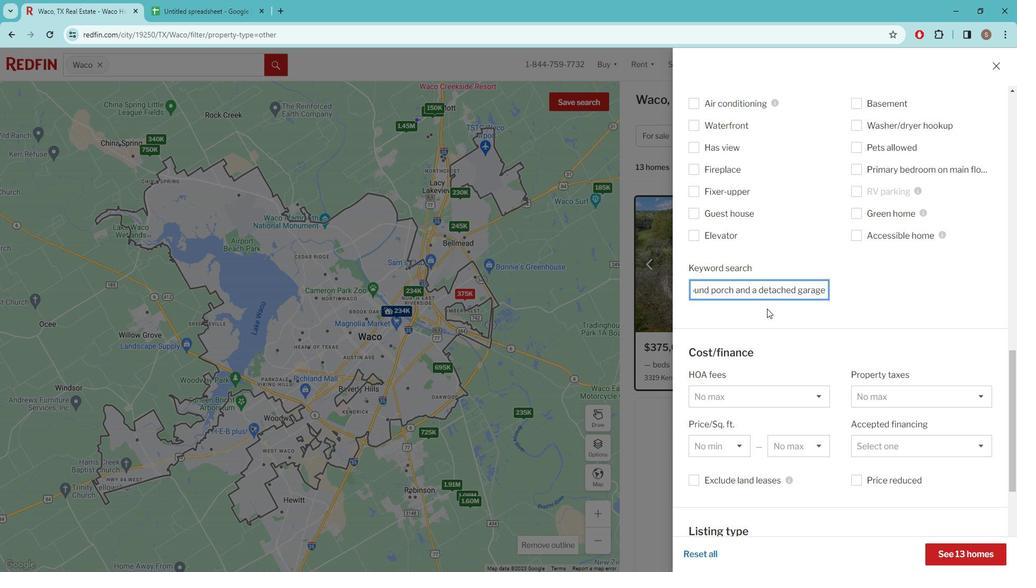 
Action: Mouse scrolled (773, 303) with delta (0, 0)
Screenshot: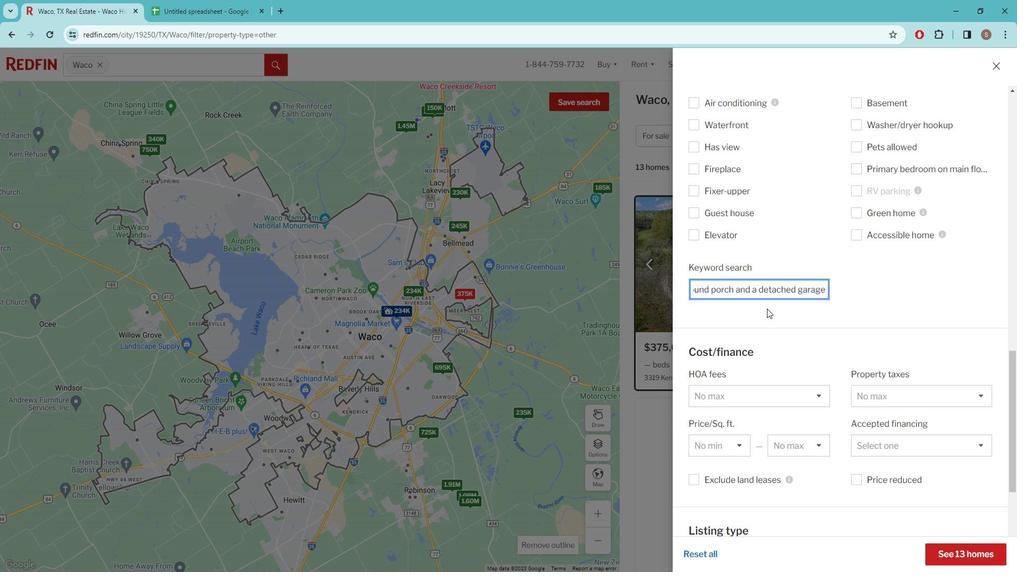 
Action: Mouse moved to (773, 312)
Screenshot: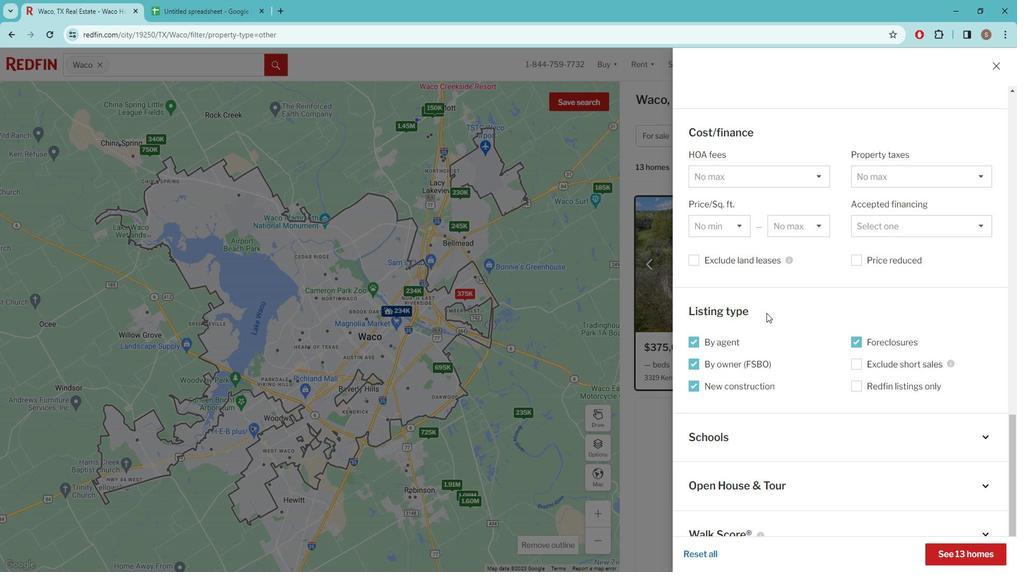 
Action: Mouse scrolled (773, 311) with delta (0, 0)
Screenshot: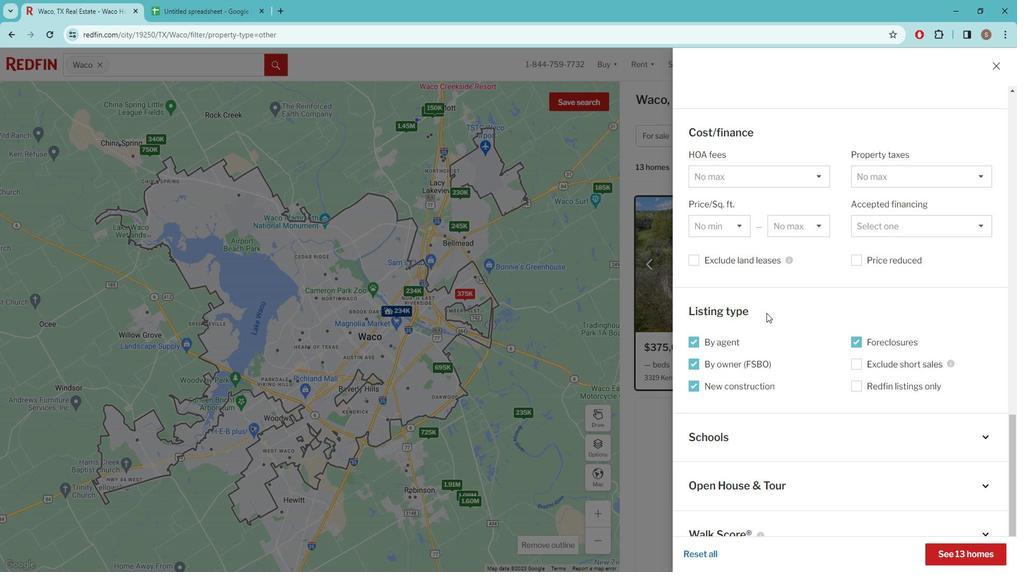 
Action: Mouse moved to (776, 315)
Screenshot: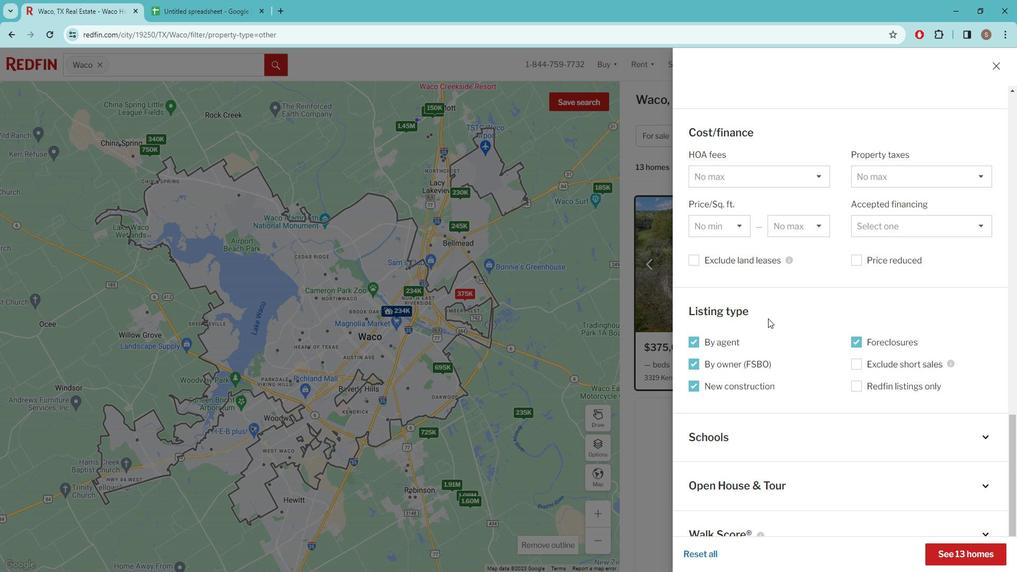 
Action: Mouse scrolled (776, 314) with delta (0, 0)
Screenshot: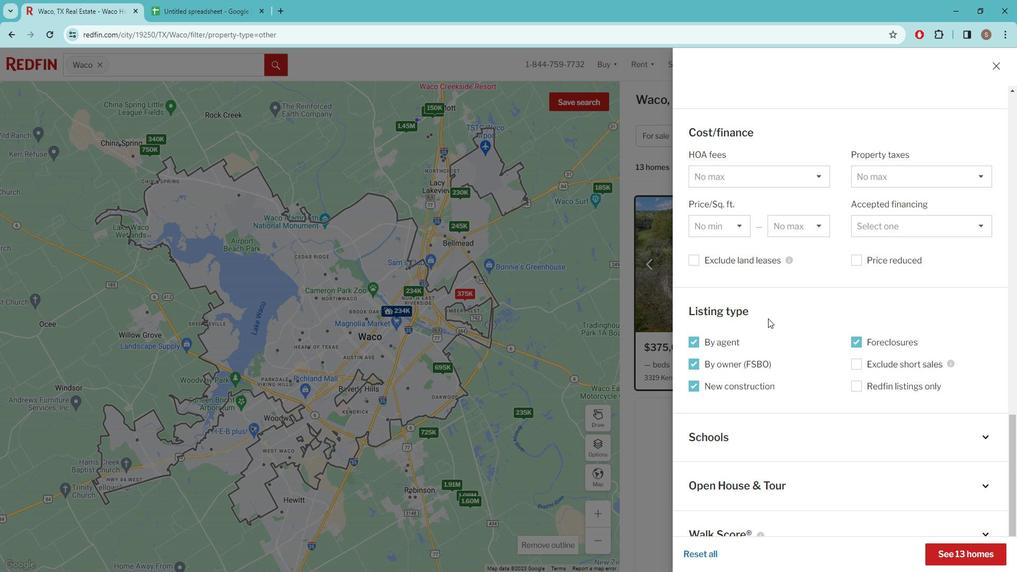 
Action: Mouse moved to (785, 331)
Screenshot: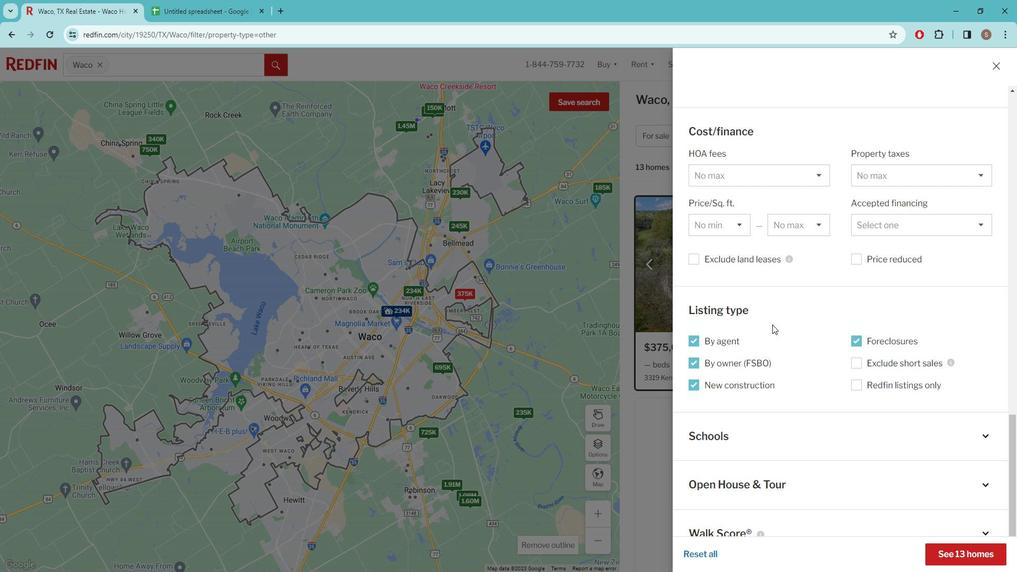
Action: Mouse scrolled (785, 331) with delta (0, 0)
Screenshot: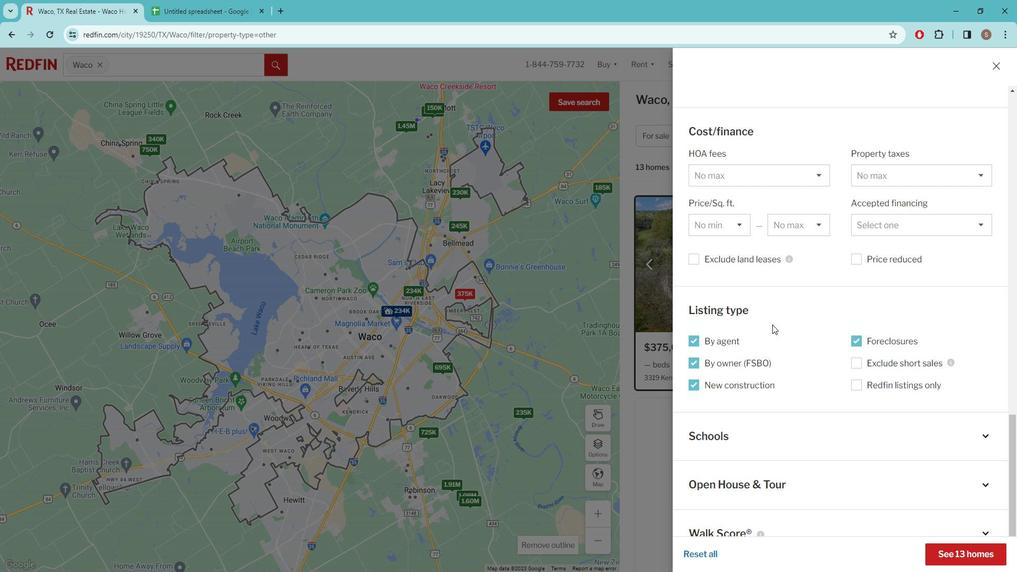 
Action: Mouse moved to (952, 533)
Screenshot: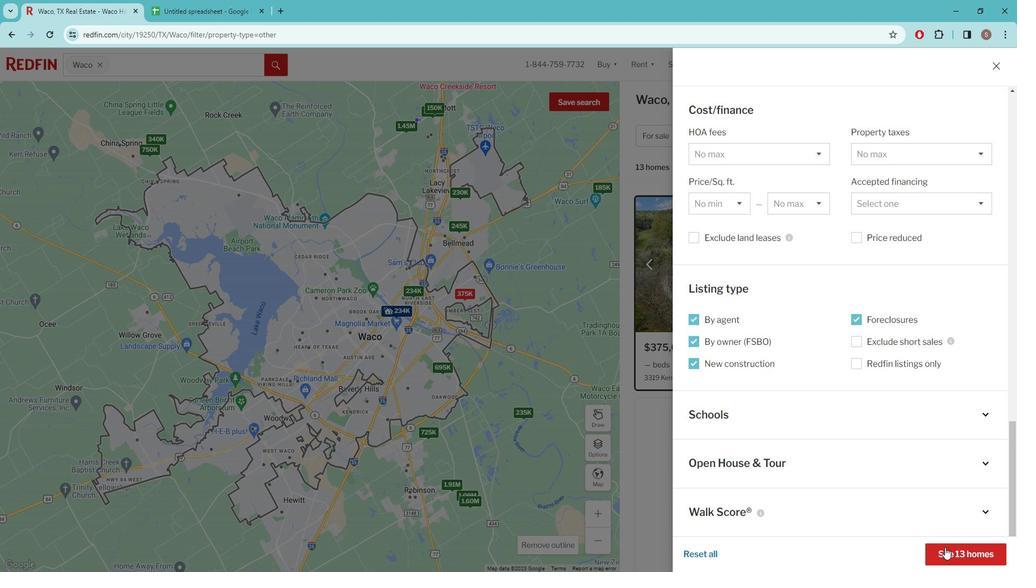 
Action: Mouse pressed left at (952, 533)
Screenshot: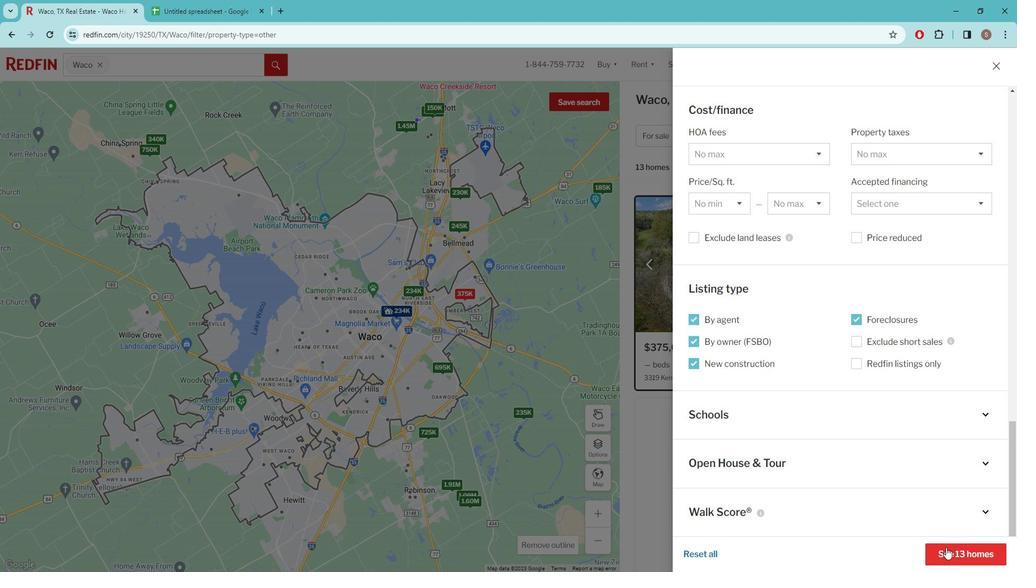 
Action: Mouse moved to (727, 390)
Screenshot: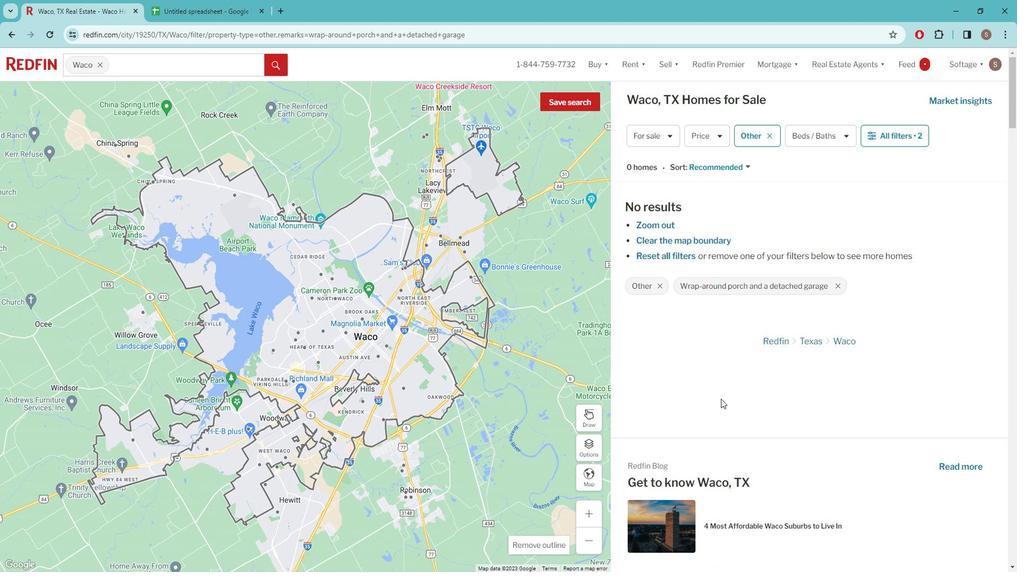 
